 Task: Search one way flight ticket for 2 adults, 2 infants in seat and 1 infant on lap in first from Beaumont: Jack Brooks Regional Airport (was Southeast Texas Regional) to Gillette: Gillette Campbell County Airport on 5-1-2023. Choice of flights is Frontier. Number of bags: 1 carry on bag and 5 checked bags. Price is upto 30000. Outbound departure time preference is 16:00.
Action: Mouse moved to (248, 408)
Screenshot: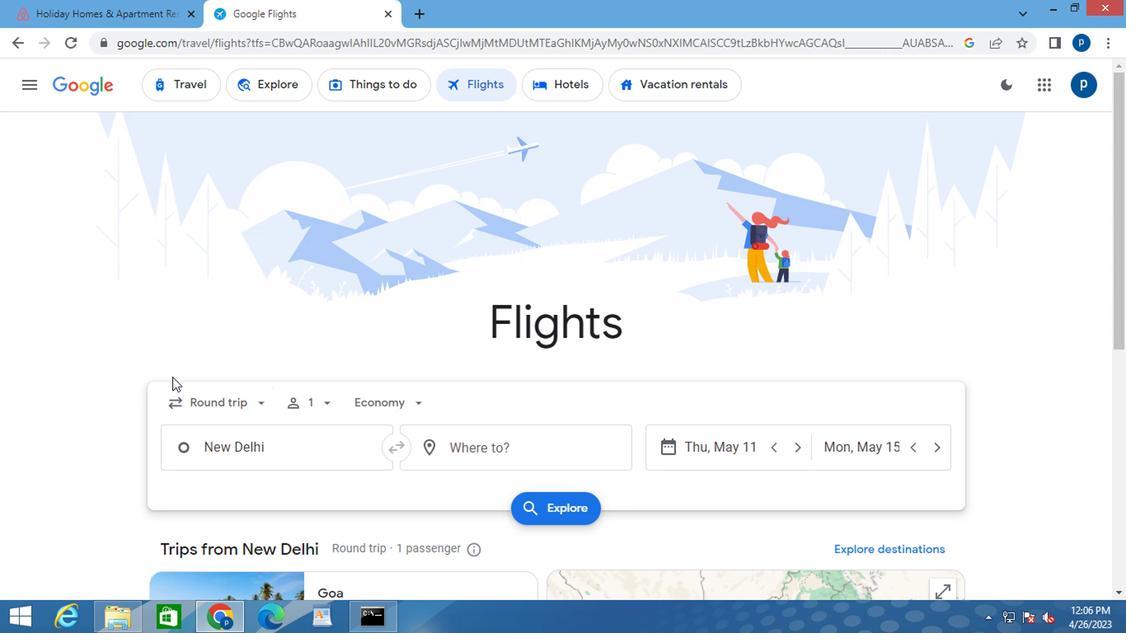 
Action: Mouse pressed left at (248, 408)
Screenshot: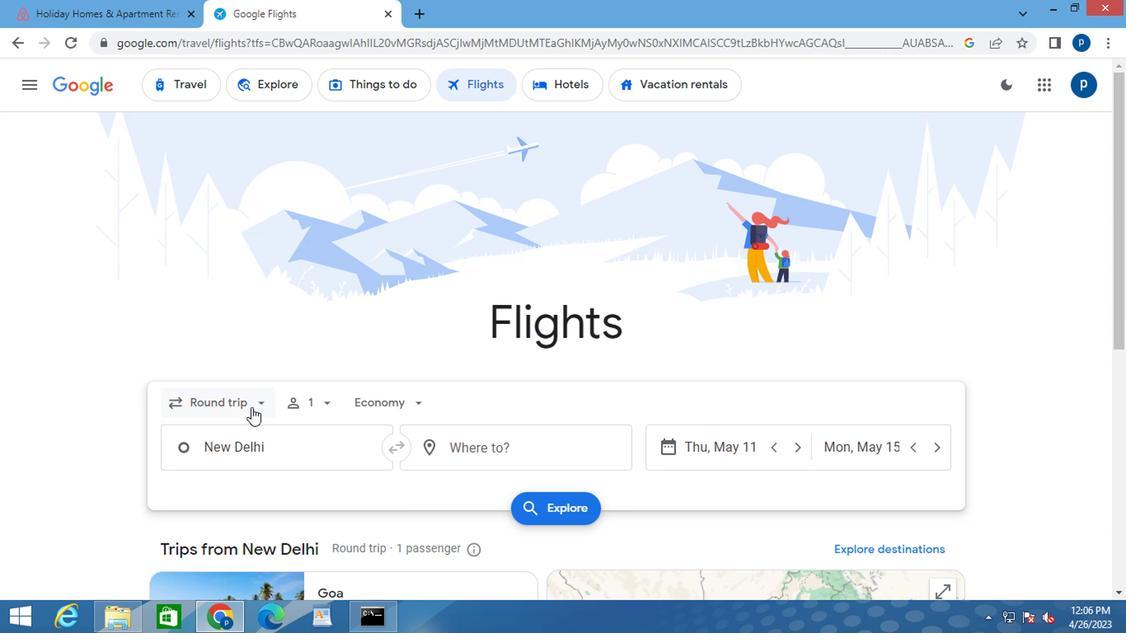 
Action: Mouse moved to (254, 477)
Screenshot: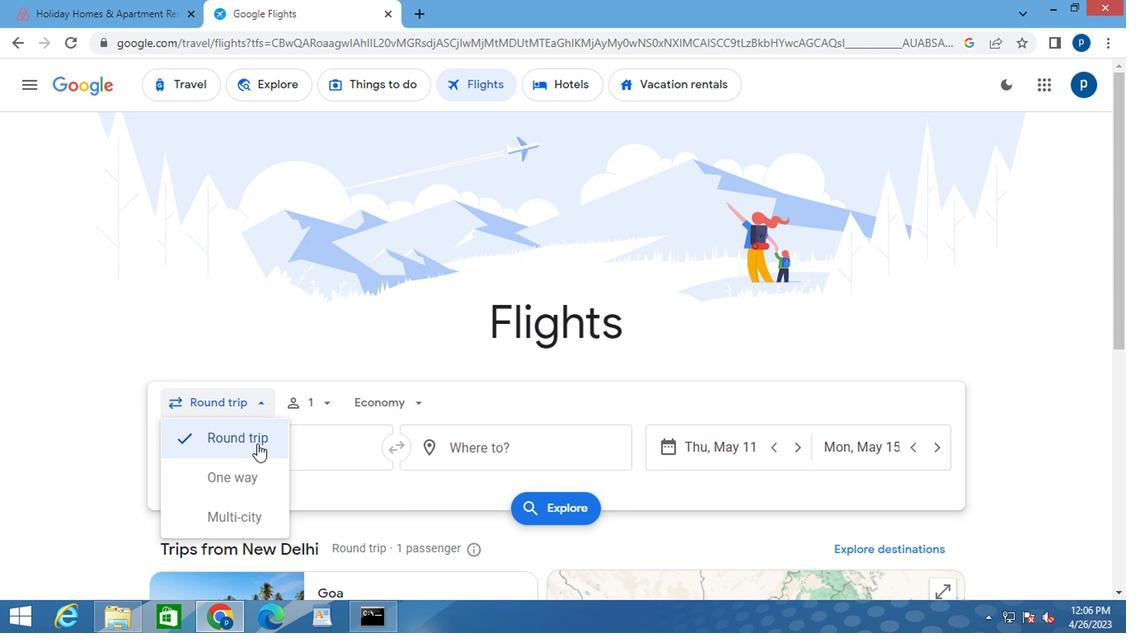 
Action: Mouse pressed left at (254, 477)
Screenshot: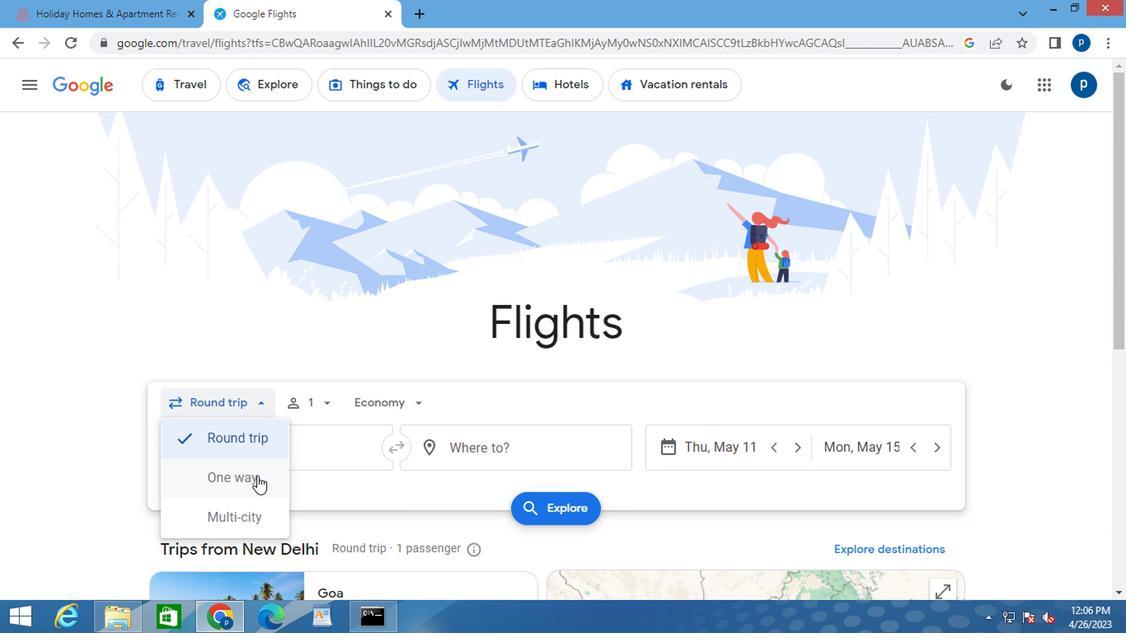 
Action: Mouse moved to (311, 403)
Screenshot: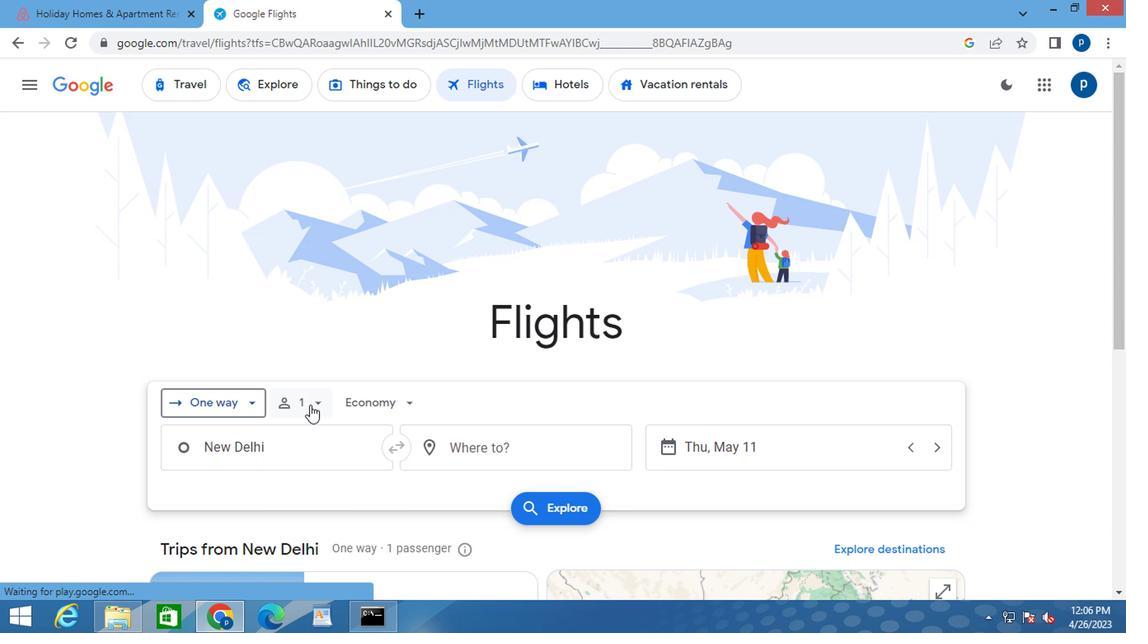 
Action: Mouse pressed left at (311, 403)
Screenshot: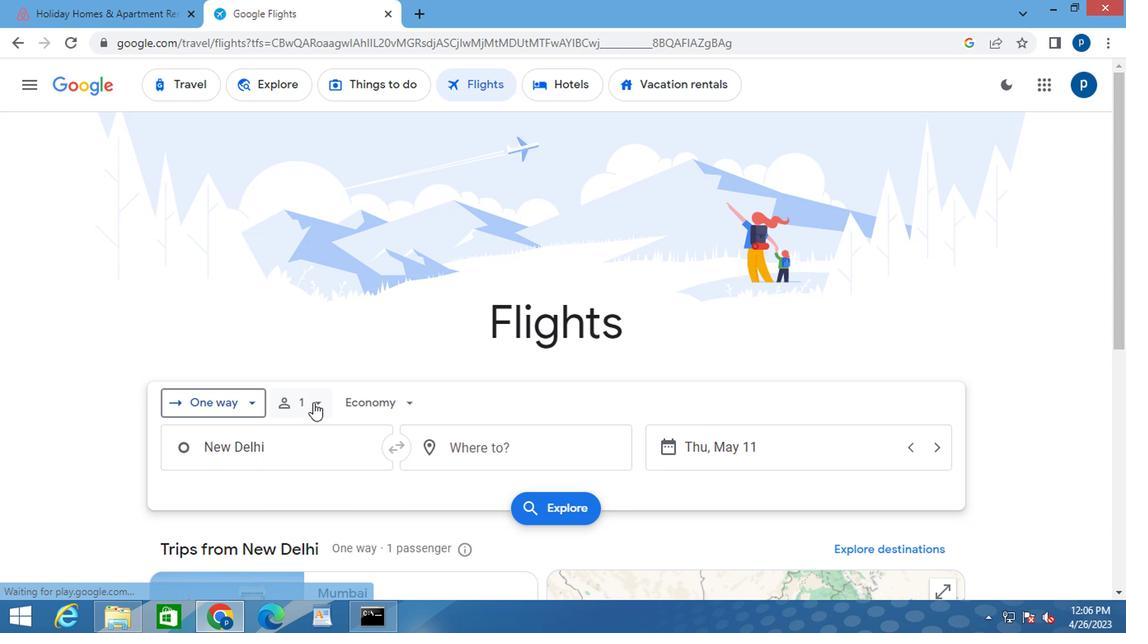
Action: Mouse moved to (437, 444)
Screenshot: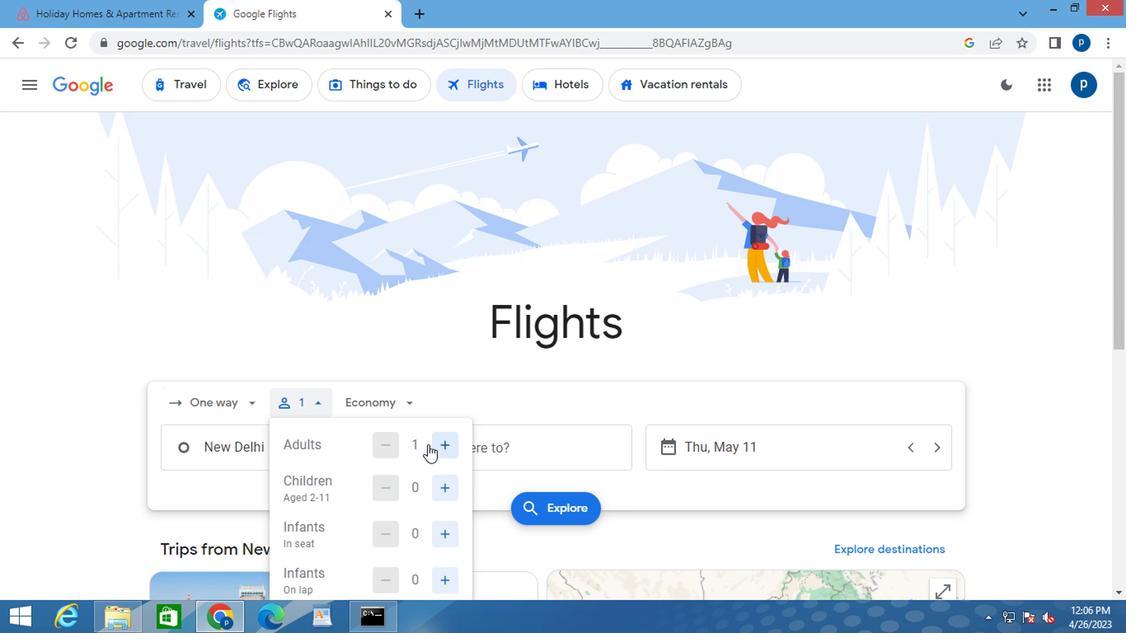
Action: Mouse pressed left at (437, 444)
Screenshot: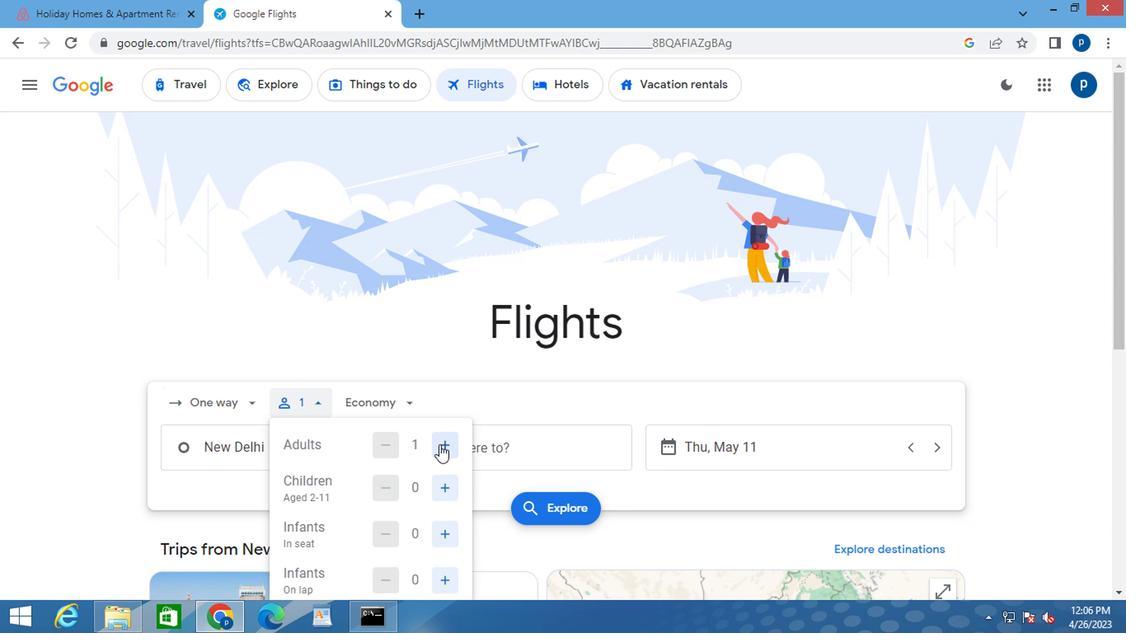 
Action: Mouse moved to (438, 444)
Screenshot: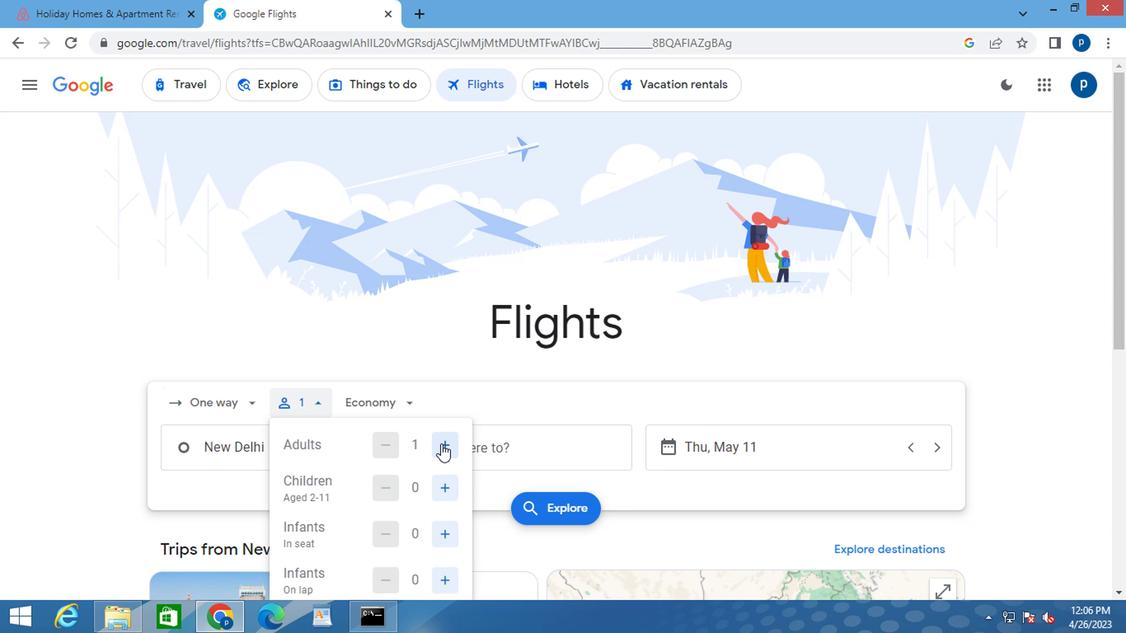 
Action: Mouse pressed left at (438, 444)
Screenshot: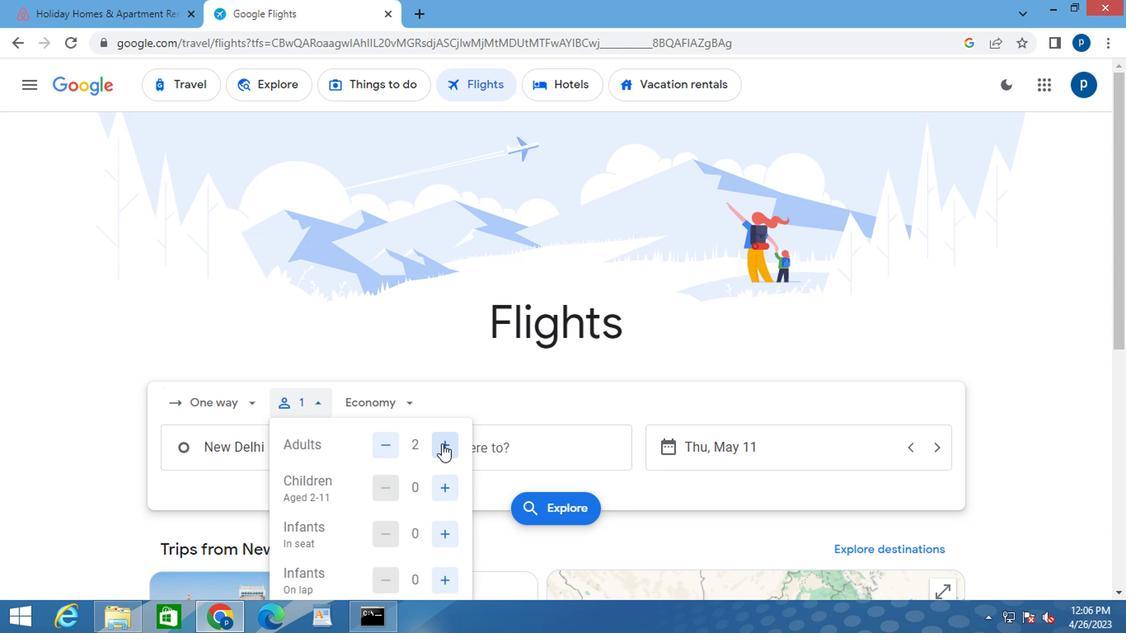 
Action: Mouse moved to (396, 444)
Screenshot: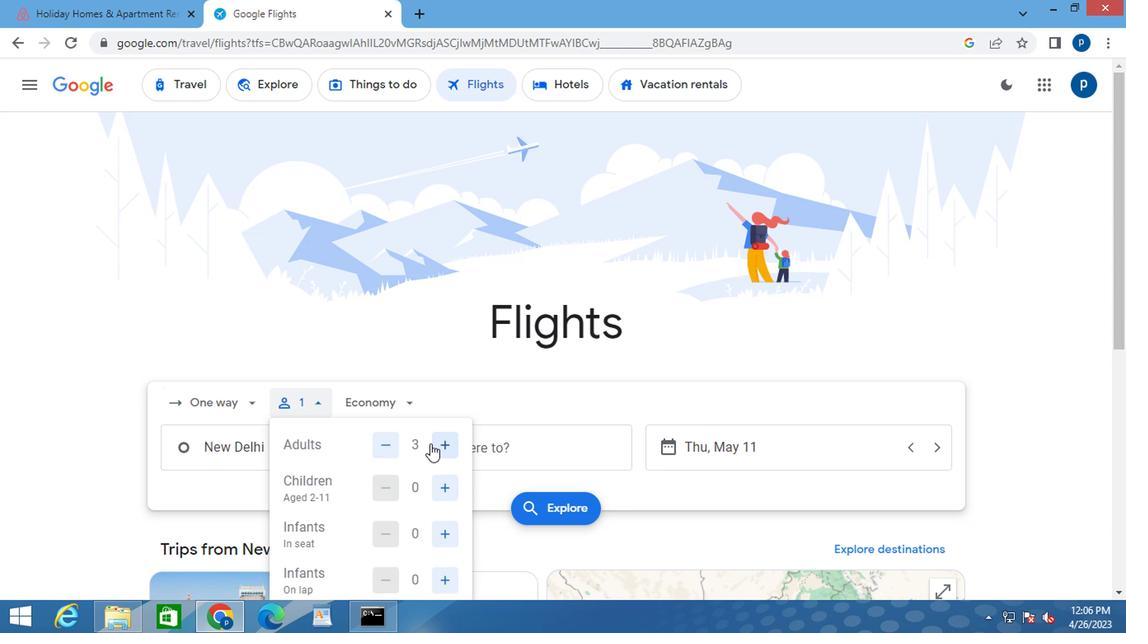 
Action: Mouse pressed left at (396, 444)
Screenshot: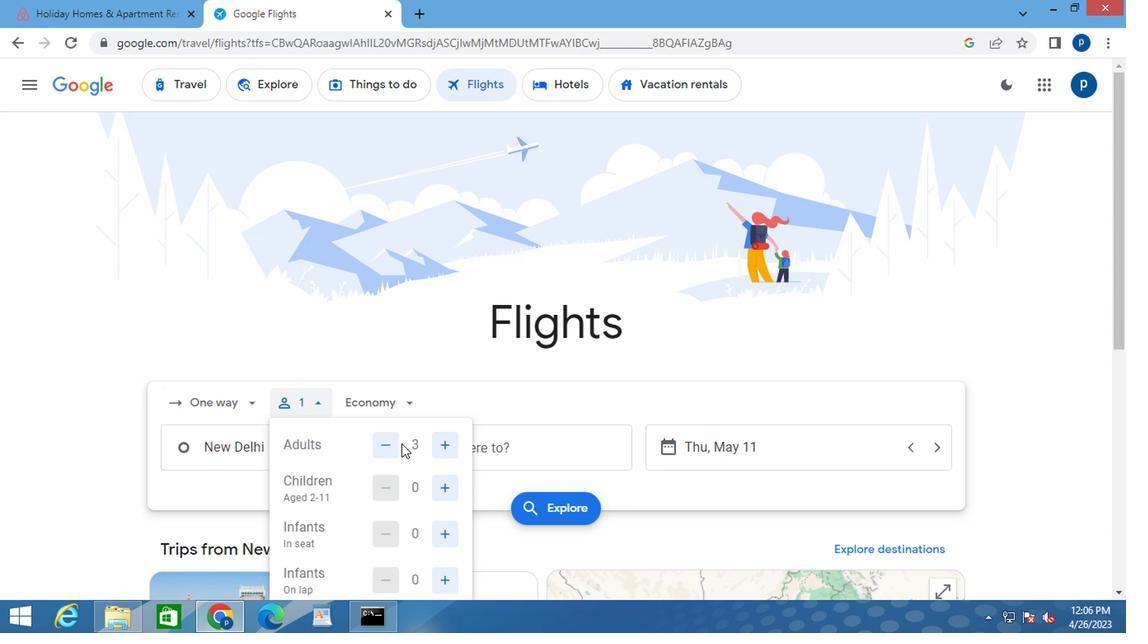 
Action: Mouse moved to (384, 446)
Screenshot: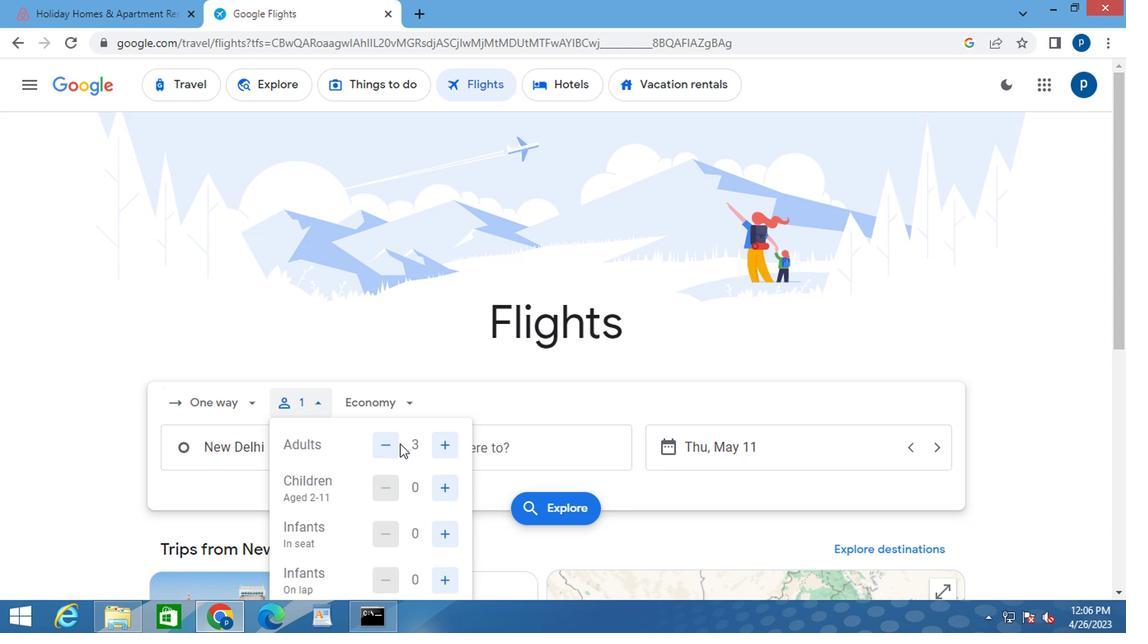 
Action: Mouse pressed left at (384, 446)
Screenshot: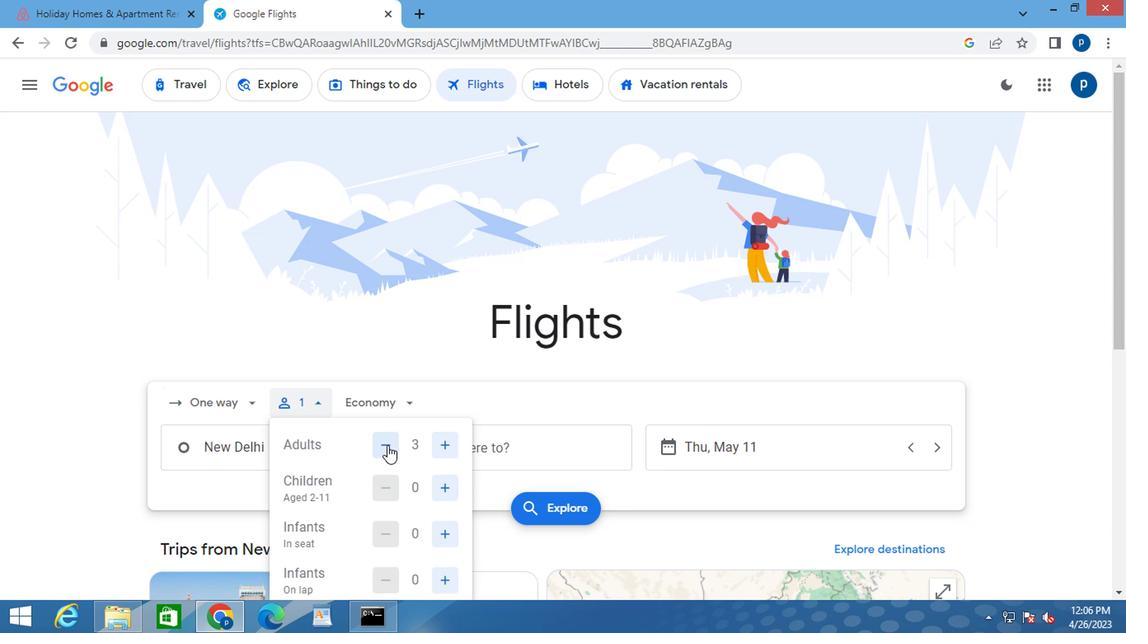 
Action: Mouse moved to (396, 444)
Screenshot: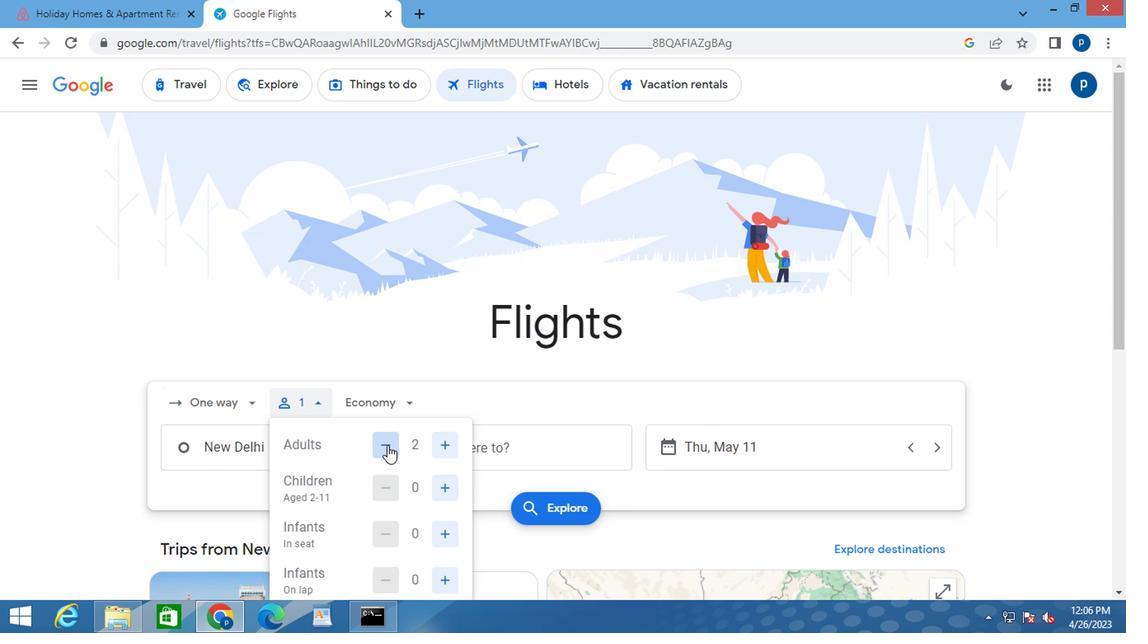 
Action: Mouse scrolled (396, 443) with delta (0, -1)
Screenshot: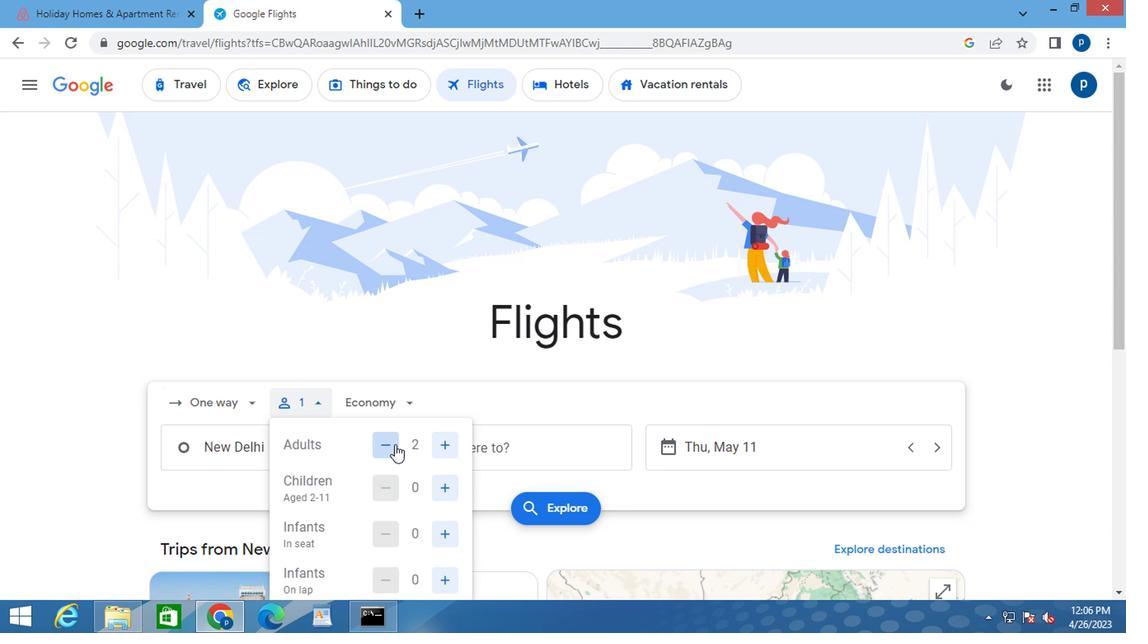 
Action: Mouse scrolled (396, 443) with delta (0, -1)
Screenshot: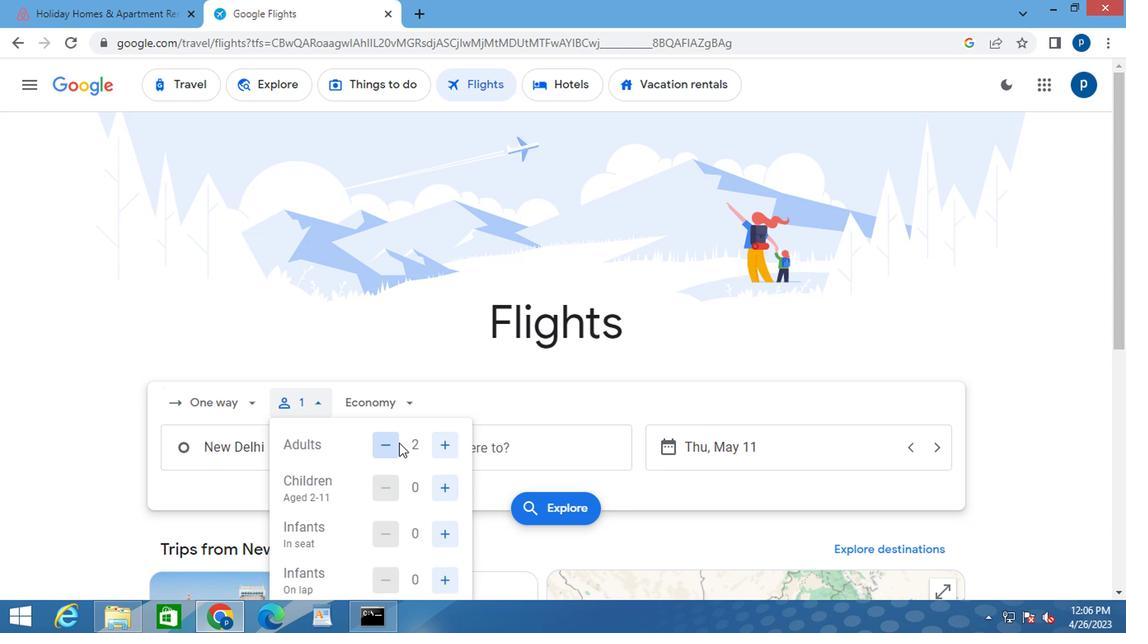 
Action: Mouse moved to (437, 366)
Screenshot: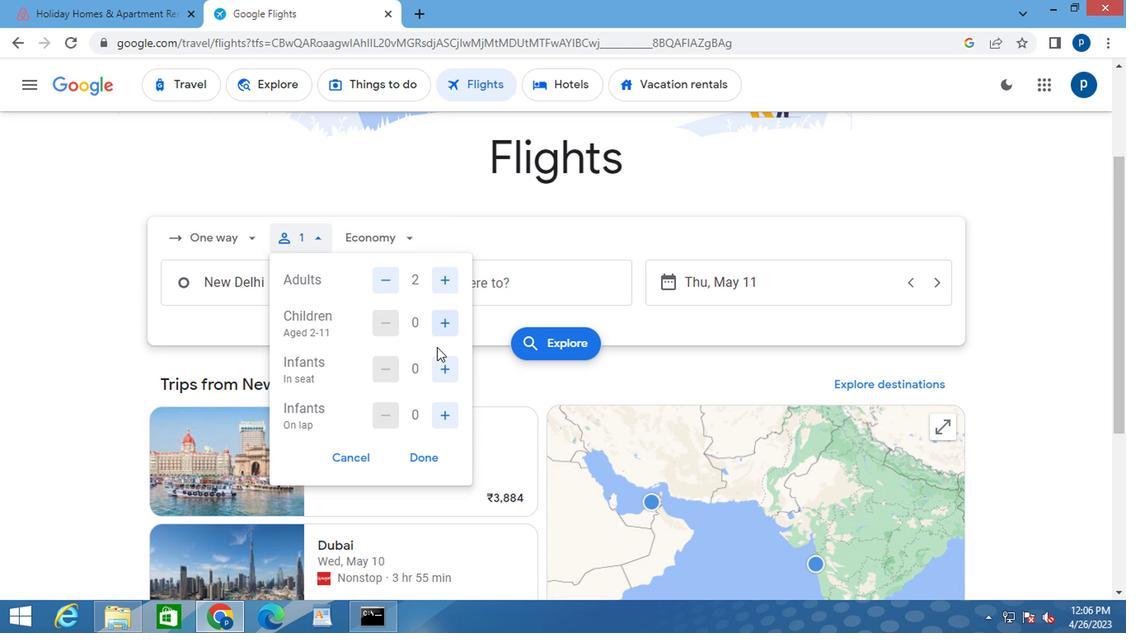 
Action: Mouse pressed left at (437, 366)
Screenshot: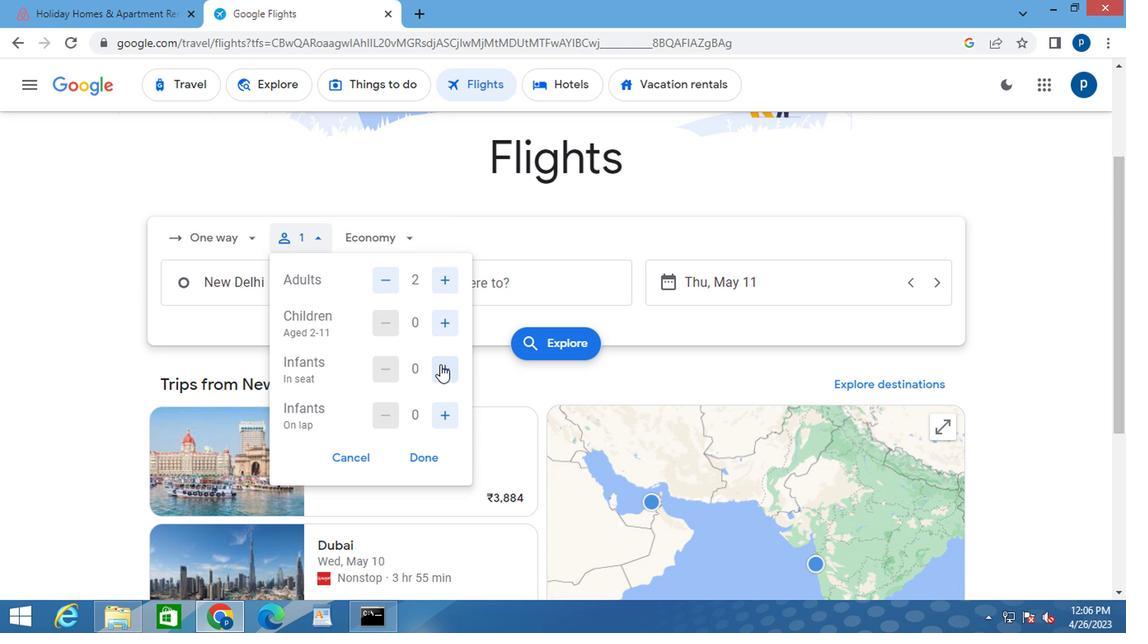 
Action: Mouse pressed left at (437, 366)
Screenshot: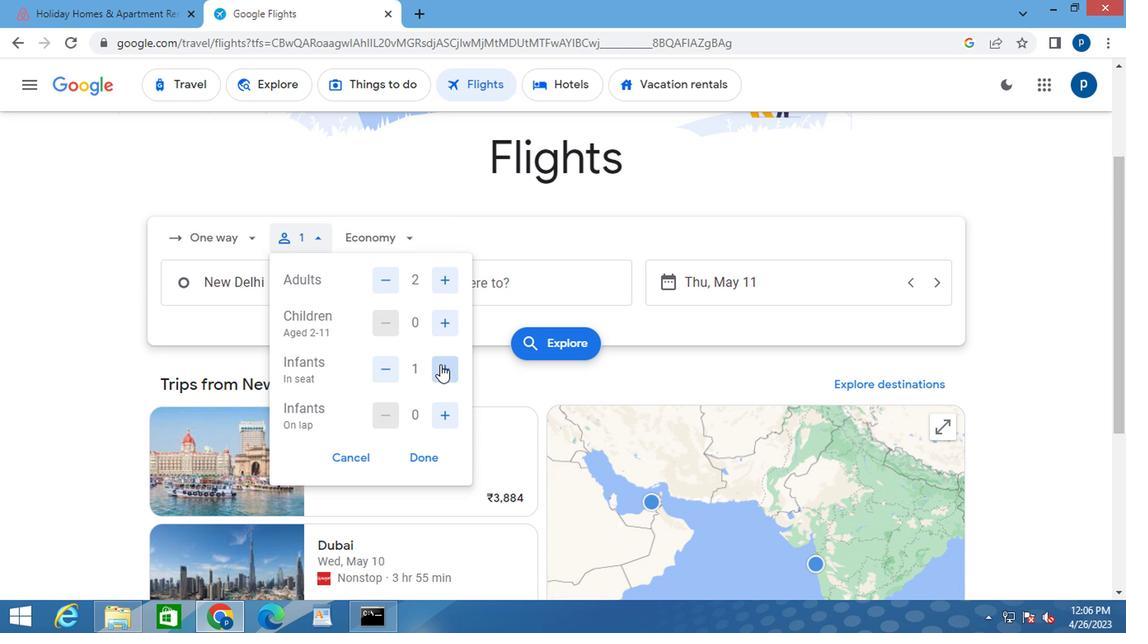 
Action: Mouse moved to (449, 413)
Screenshot: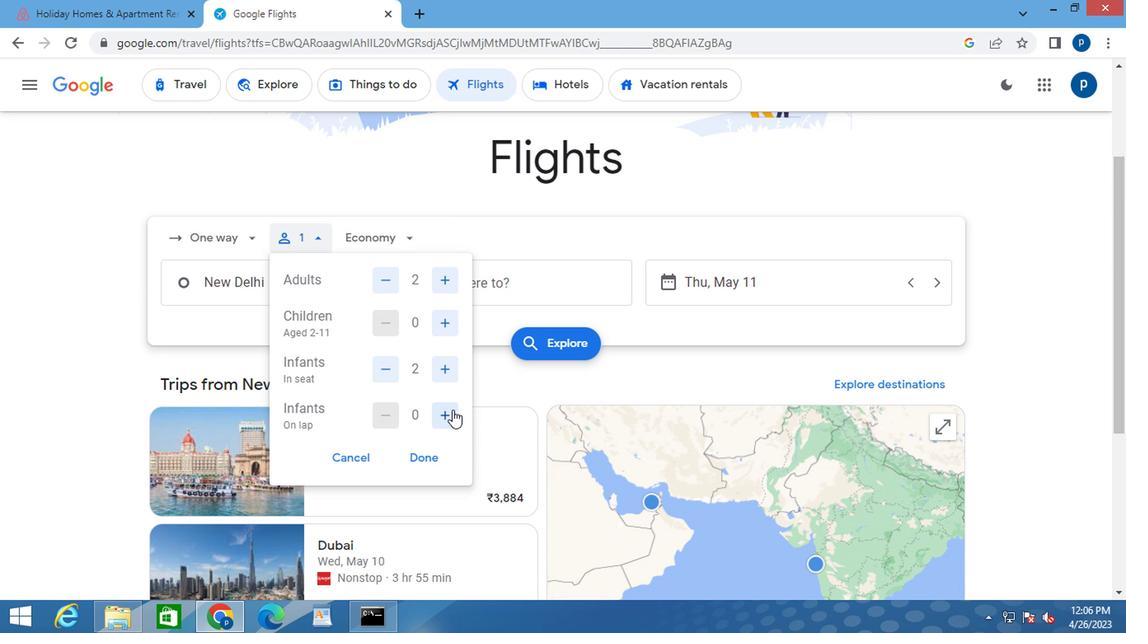
Action: Mouse pressed left at (449, 413)
Screenshot: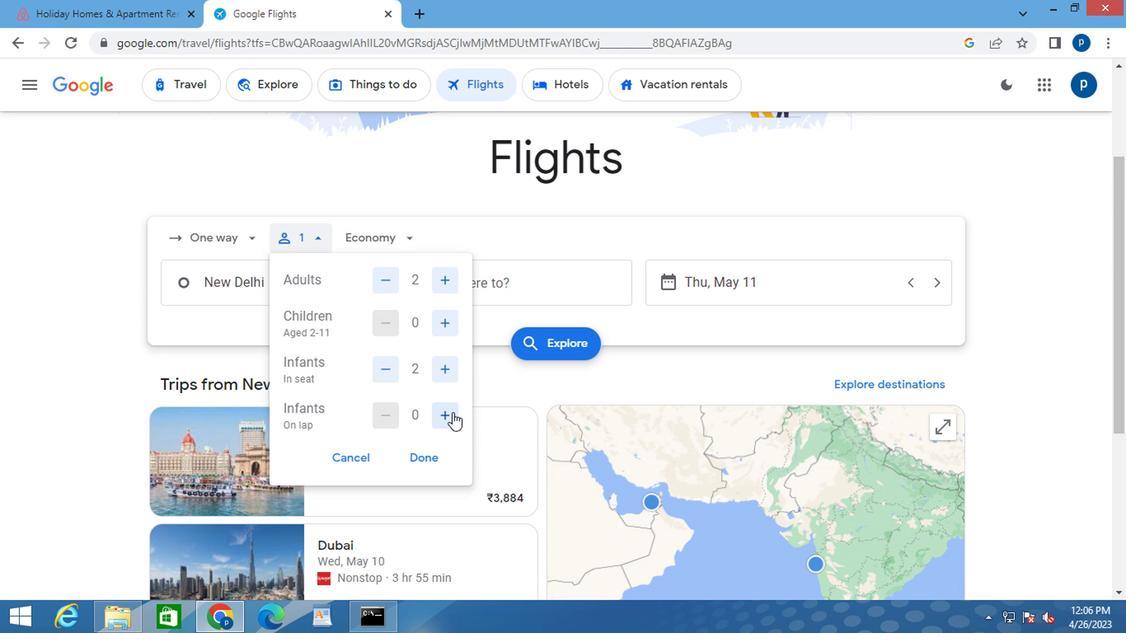 
Action: Mouse moved to (422, 457)
Screenshot: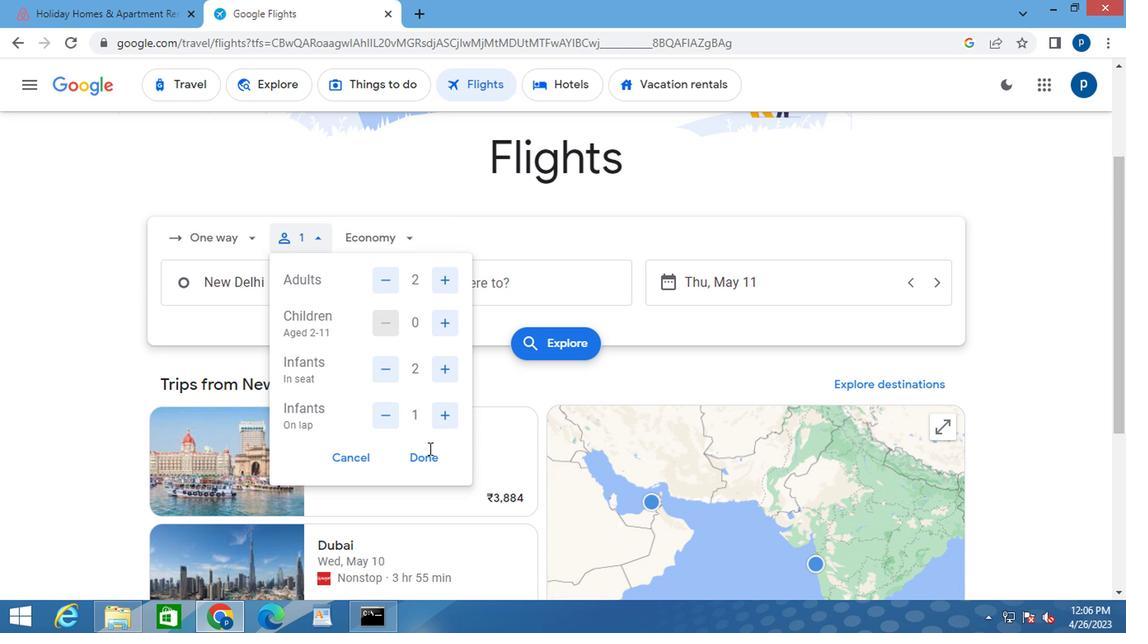 
Action: Mouse pressed left at (422, 457)
Screenshot: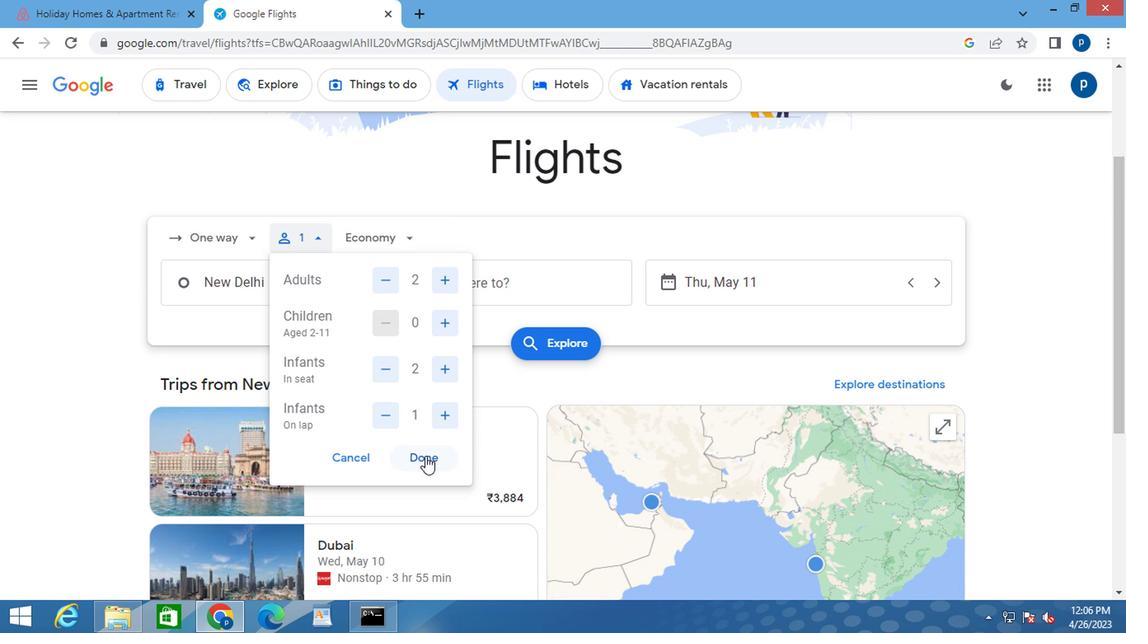 
Action: Mouse moved to (390, 238)
Screenshot: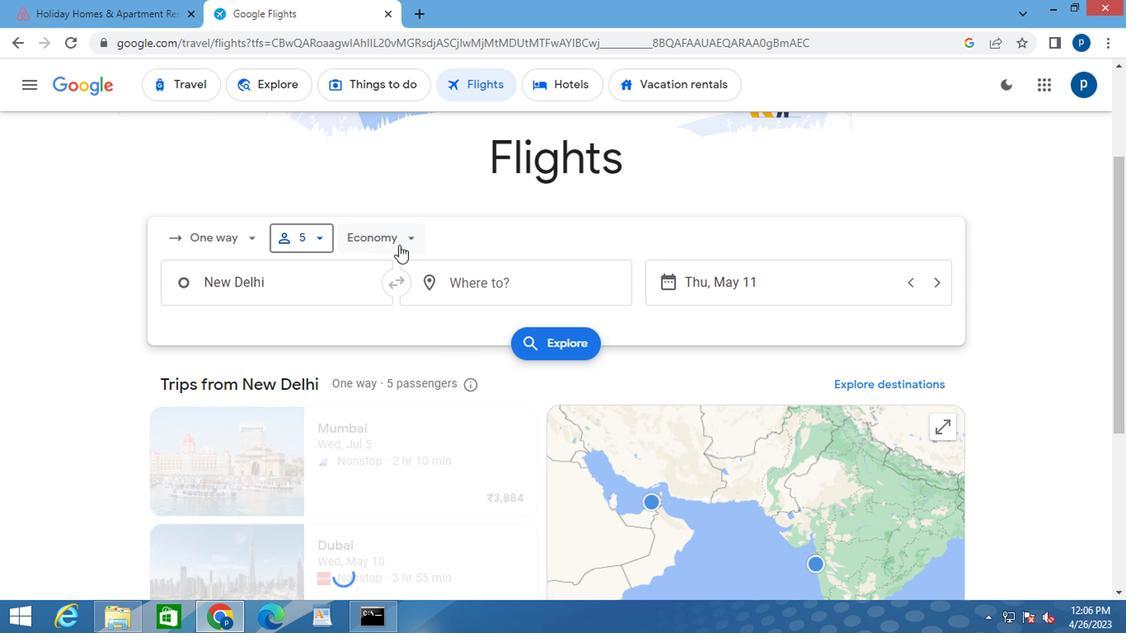
Action: Mouse pressed left at (390, 238)
Screenshot: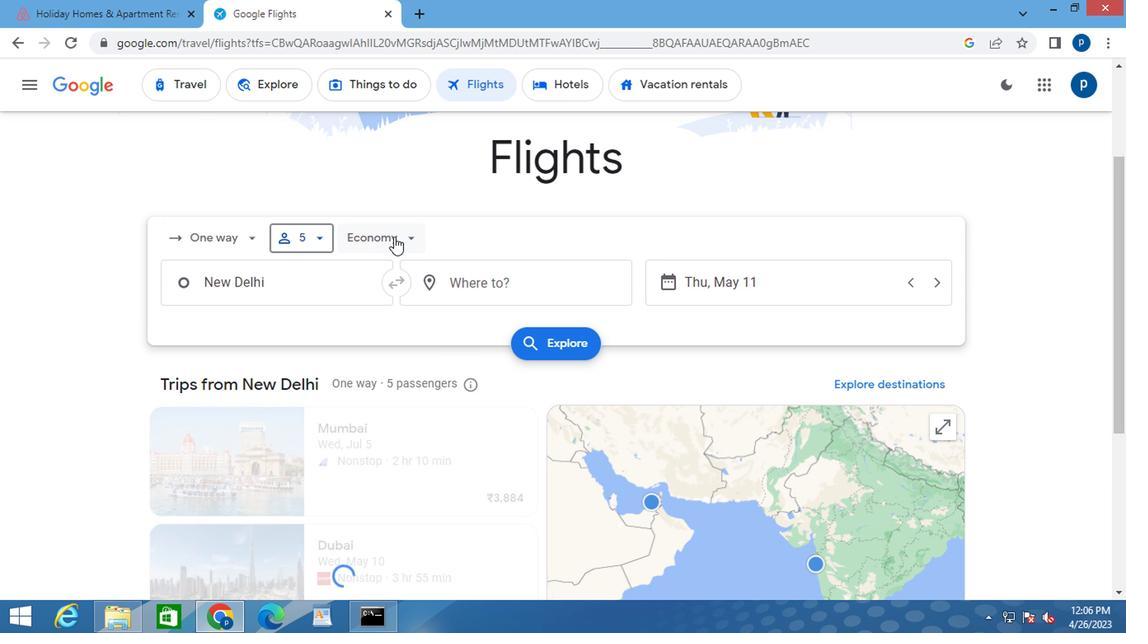 
Action: Mouse moved to (399, 383)
Screenshot: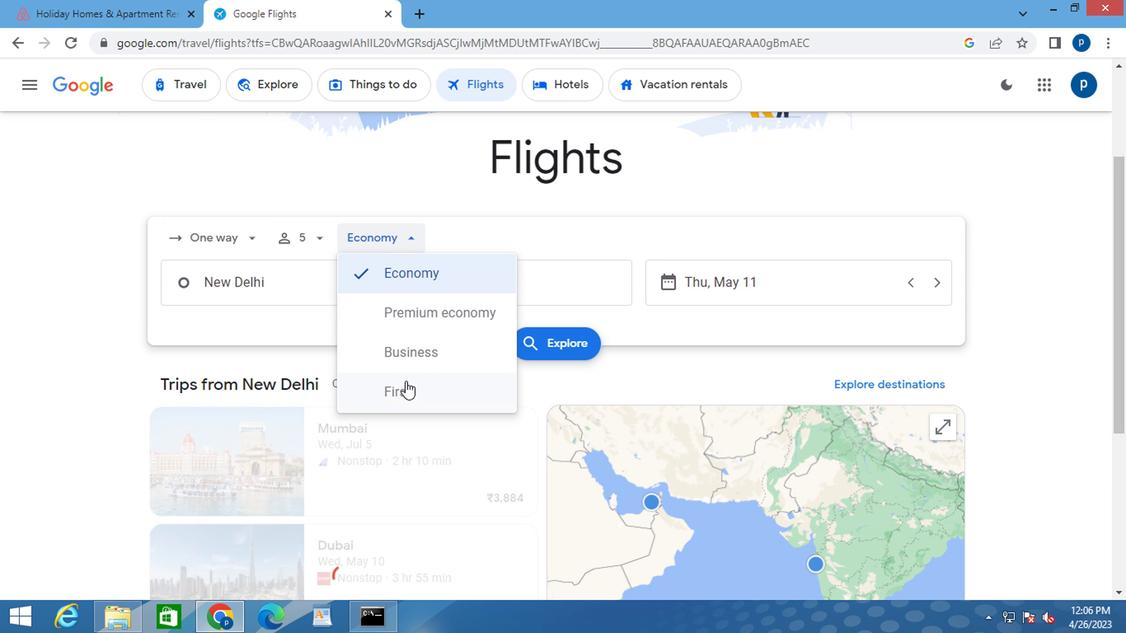 
Action: Mouse pressed left at (399, 383)
Screenshot: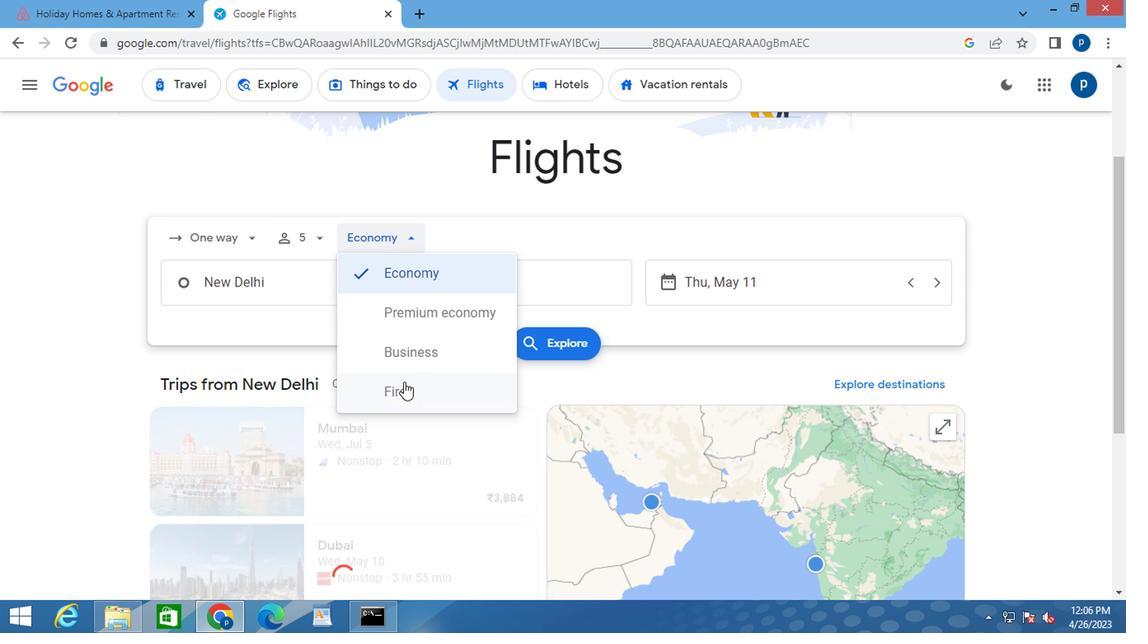 
Action: Mouse moved to (272, 286)
Screenshot: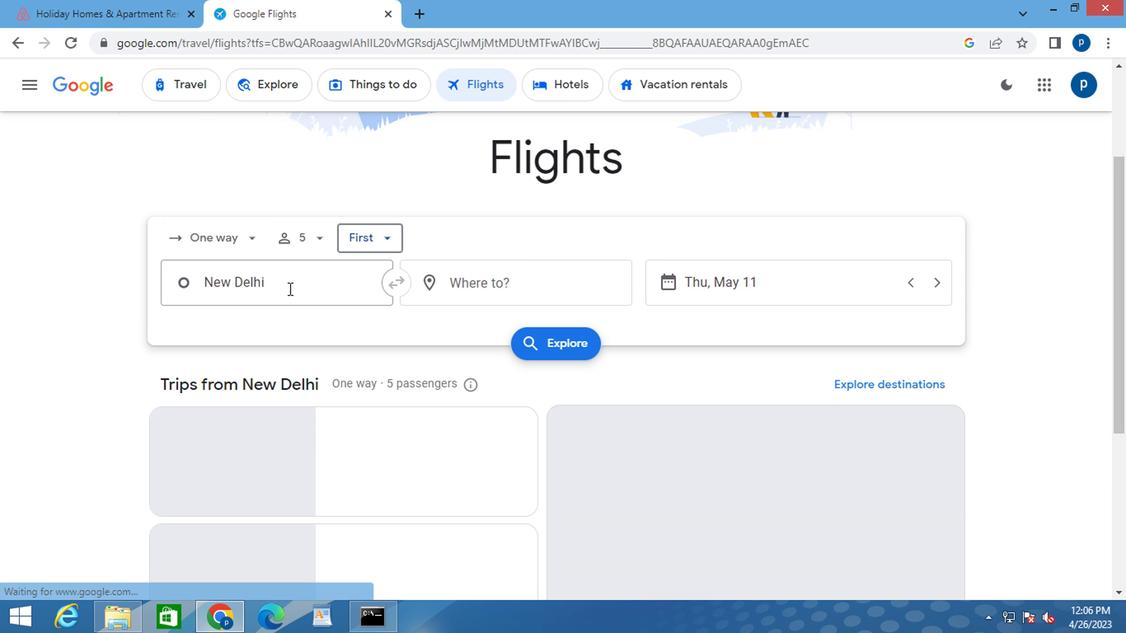 
Action: Mouse pressed left at (272, 286)
Screenshot: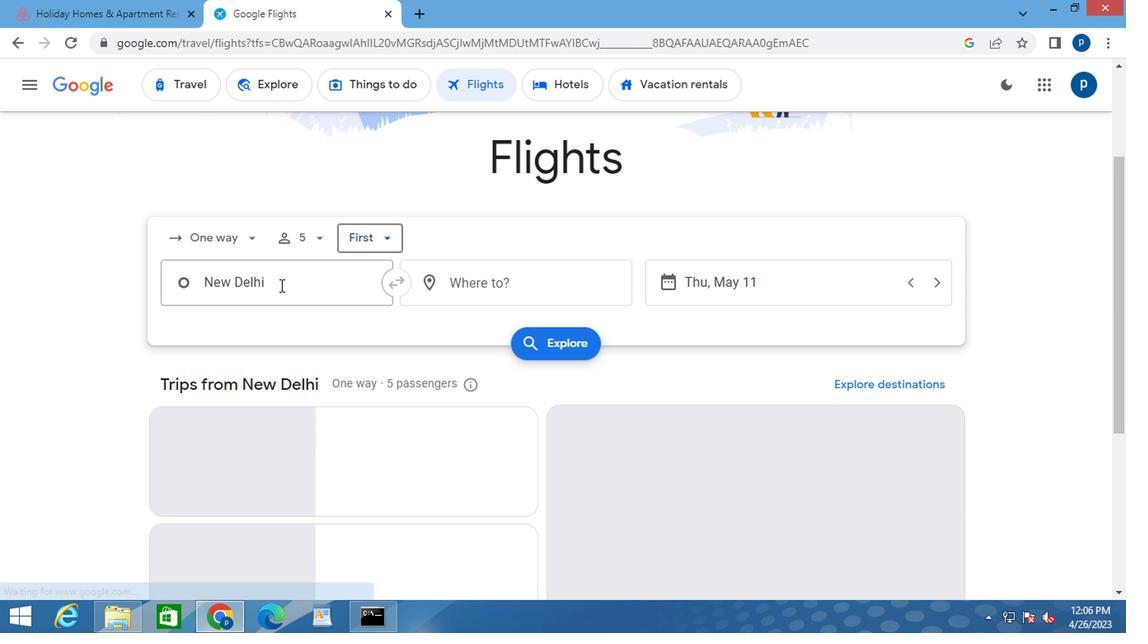 
Action: Mouse pressed left at (272, 286)
Screenshot: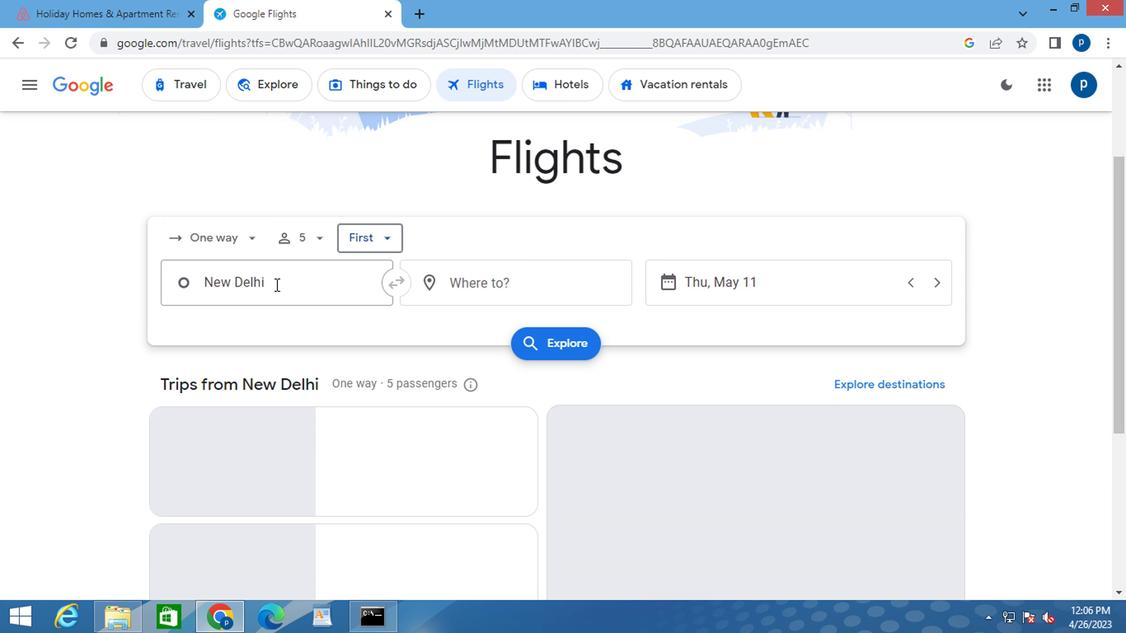 
Action: Key pressed j<Key.caps_lock>ack<Key.space><Key.caps_lock>b<Key.caps_lock>
Screenshot: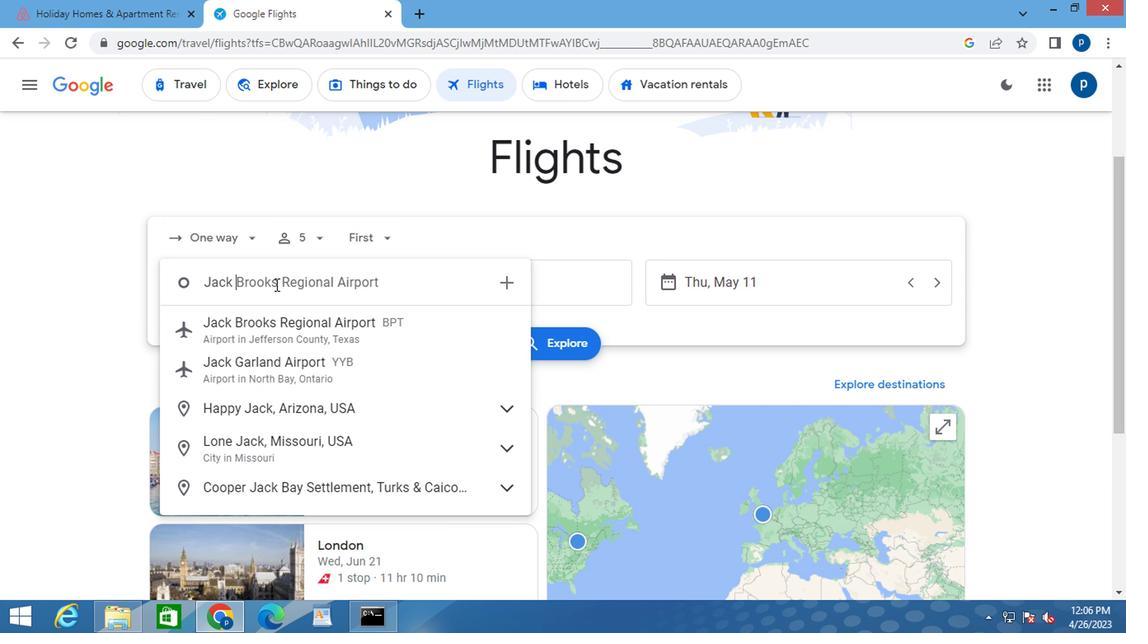 
Action: Mouse moved to (302, 338)
Screenshot: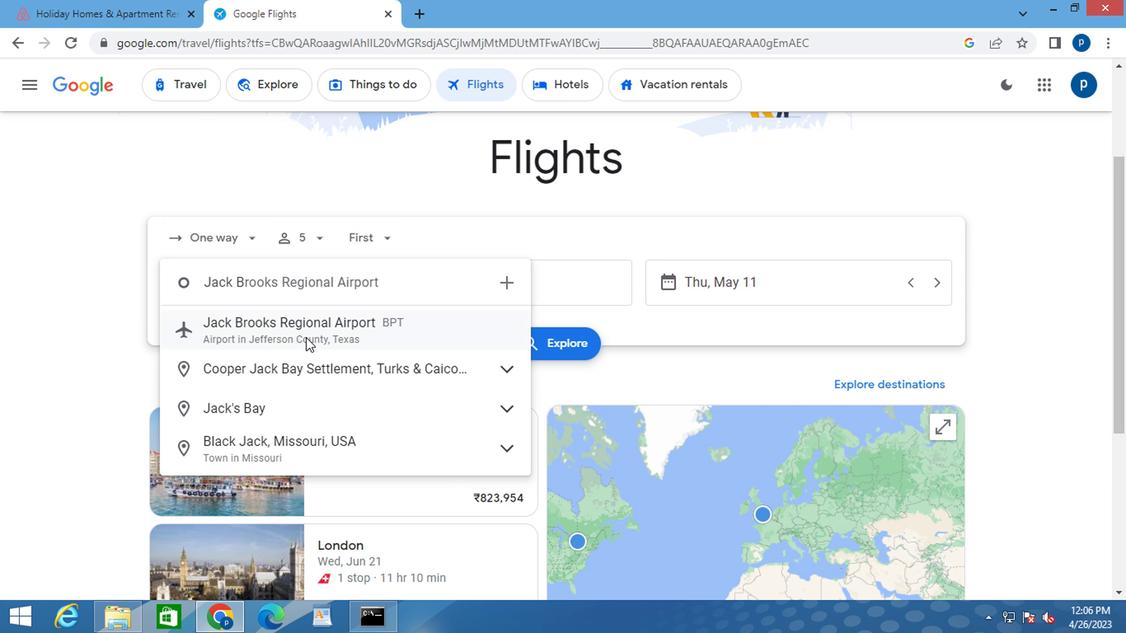 
Action: Mouse pressed left at (302, 338)
Screenshot: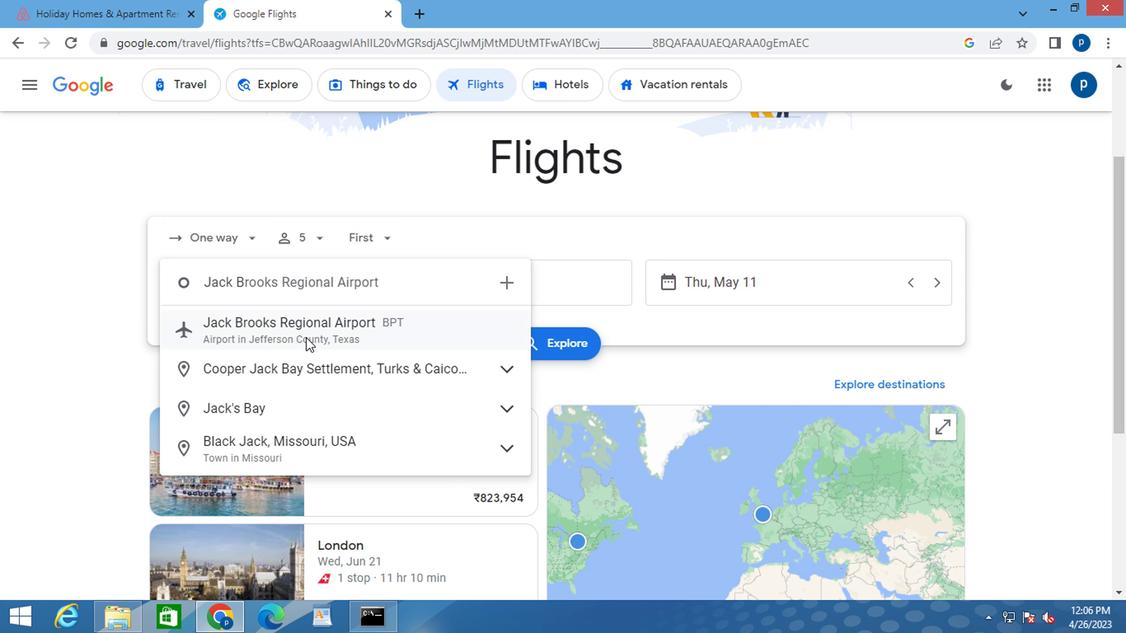 
Action: Mouse moved to (441, 288)
Screenshot: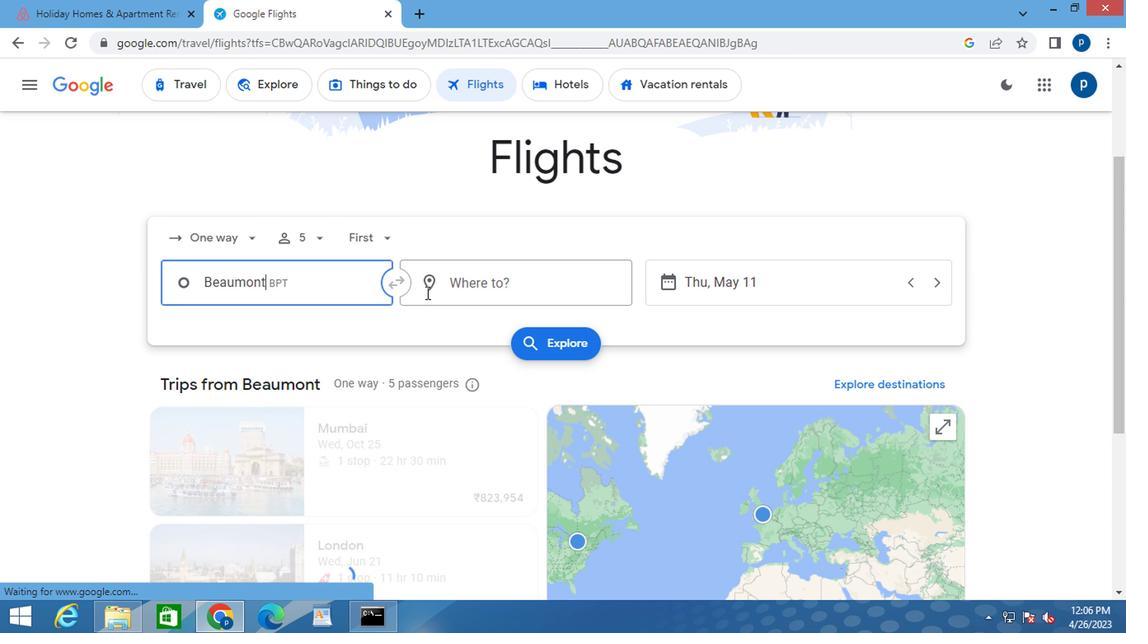 
Action: Mouse pressed left at (441, 288)
Screenshot: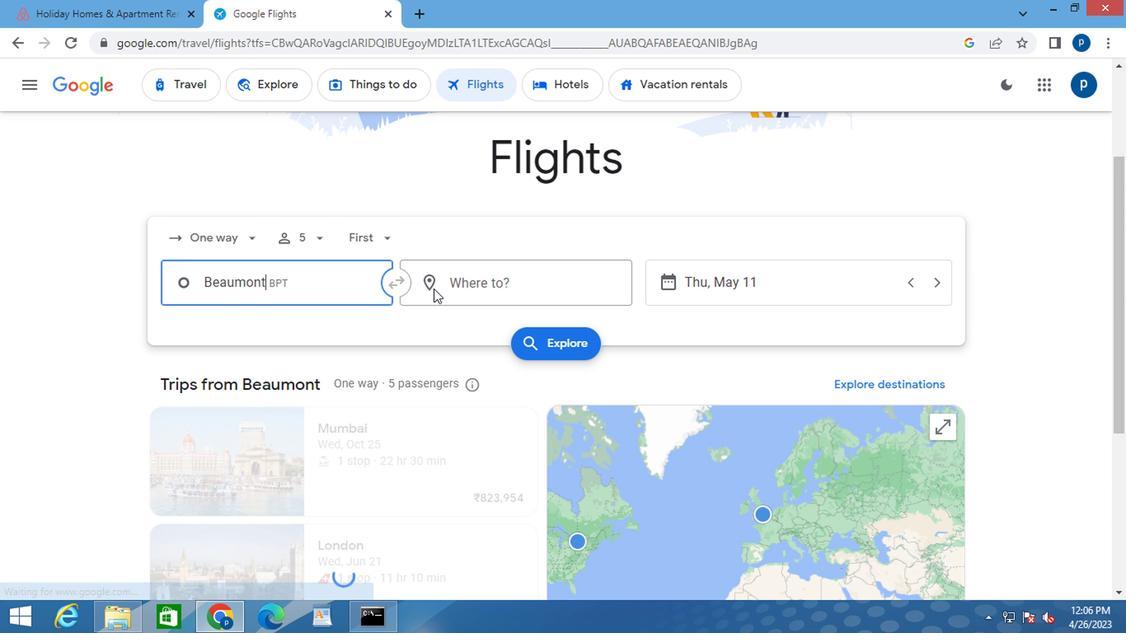 
Action: Key pressed <Key.caps_lock>g<Key.caps_lock>ille
Screenshot: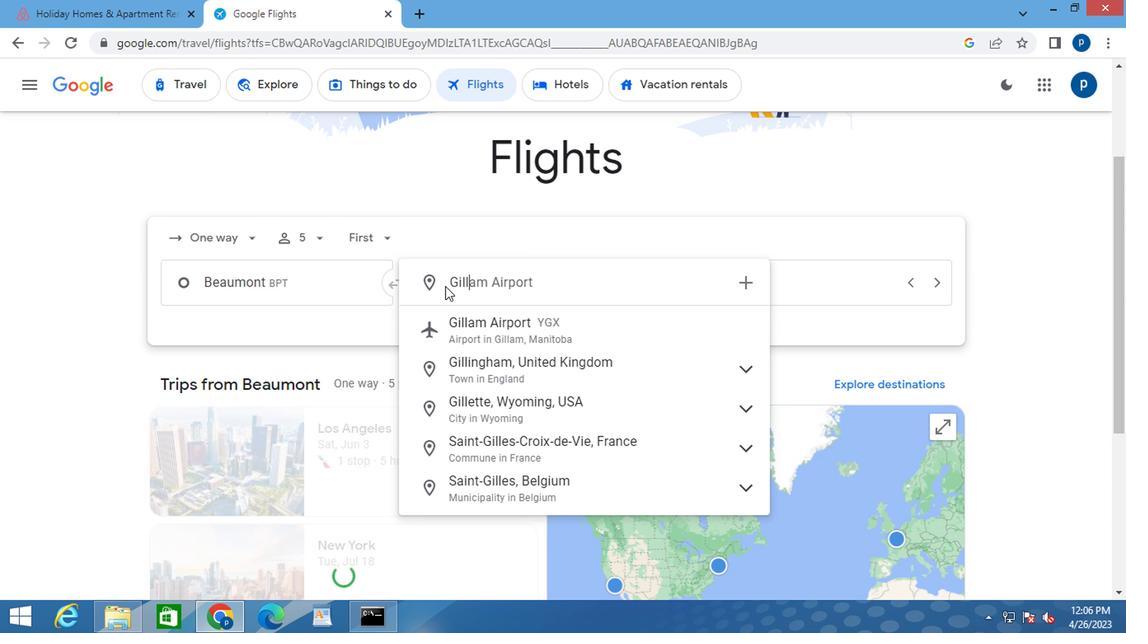 
Action: Mouse moved to (465, 325)
Screenshot: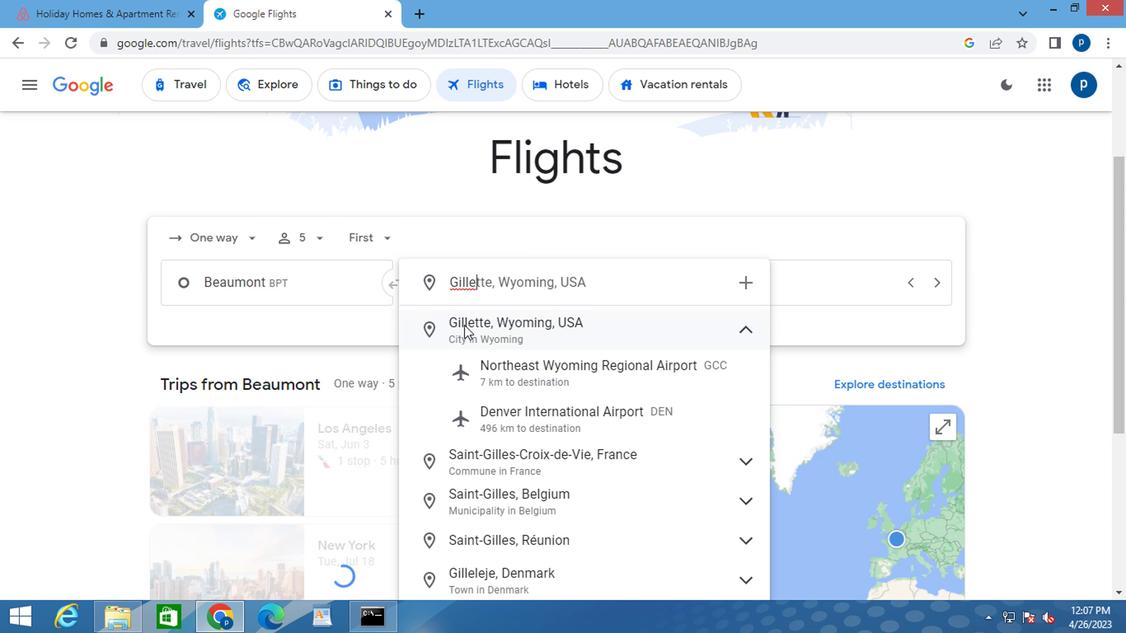 
Action: Mouse pressed left at (465, 325)
Screenshot: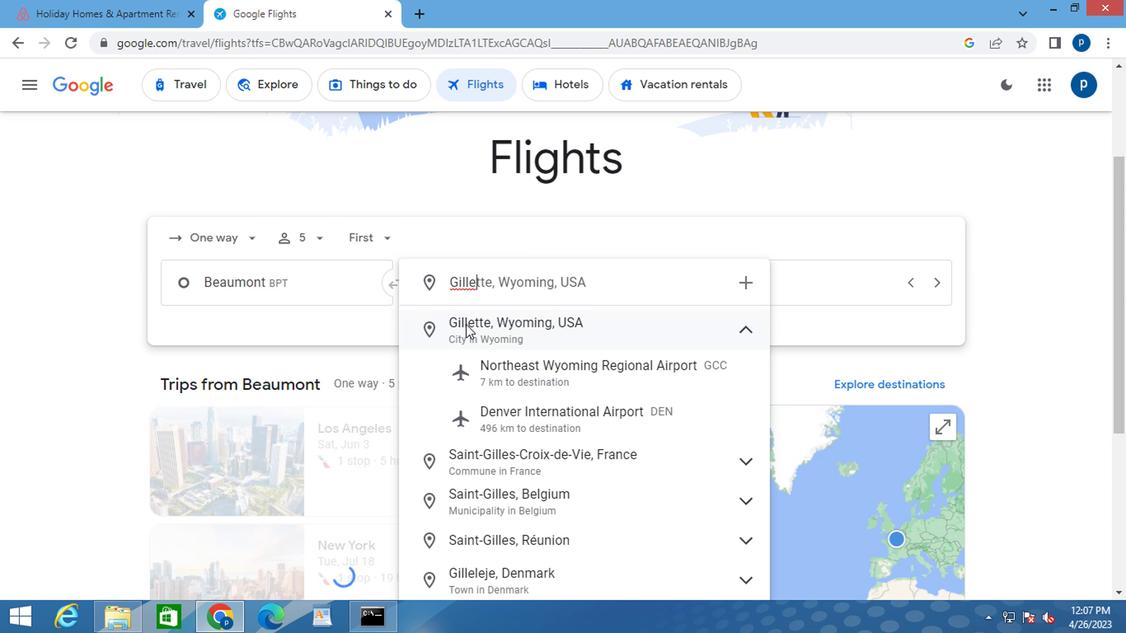 
Action: Mouse moved to (656, 282)
Screenshot: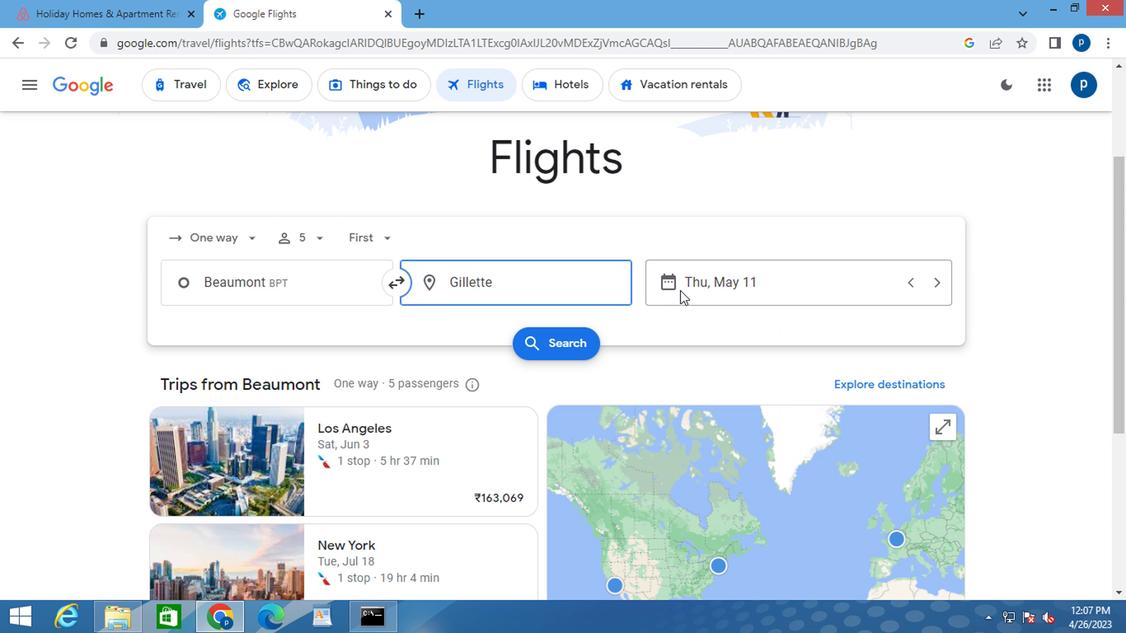 
Action: Mouse pressed left at (656, 282)
Screenshot: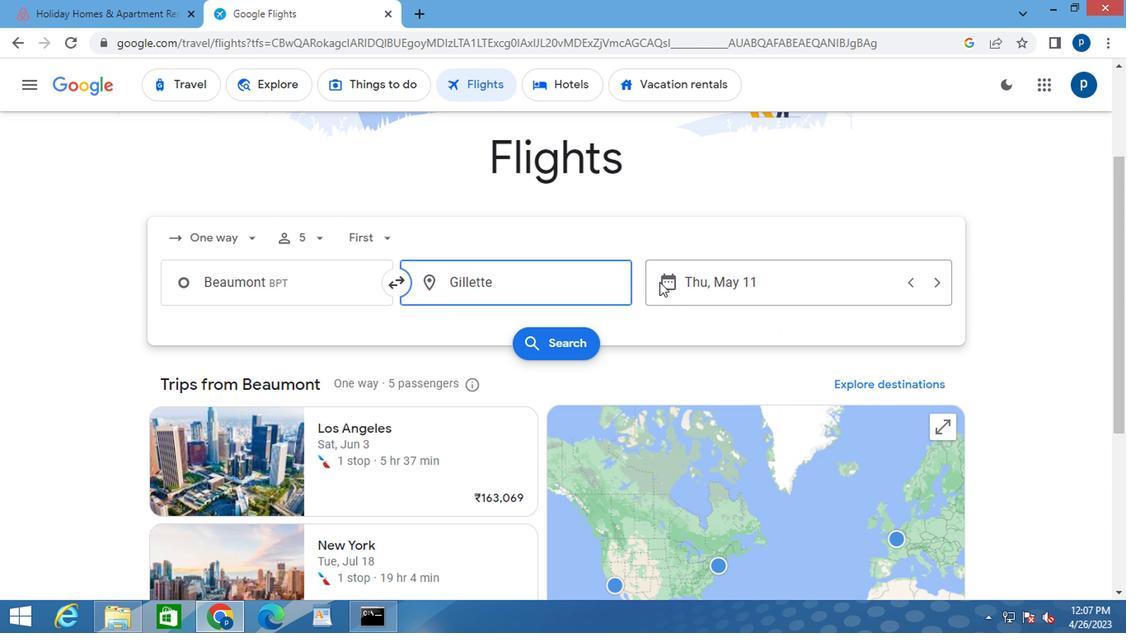
Action: Mouse moved to (722, 292)
Screenshot: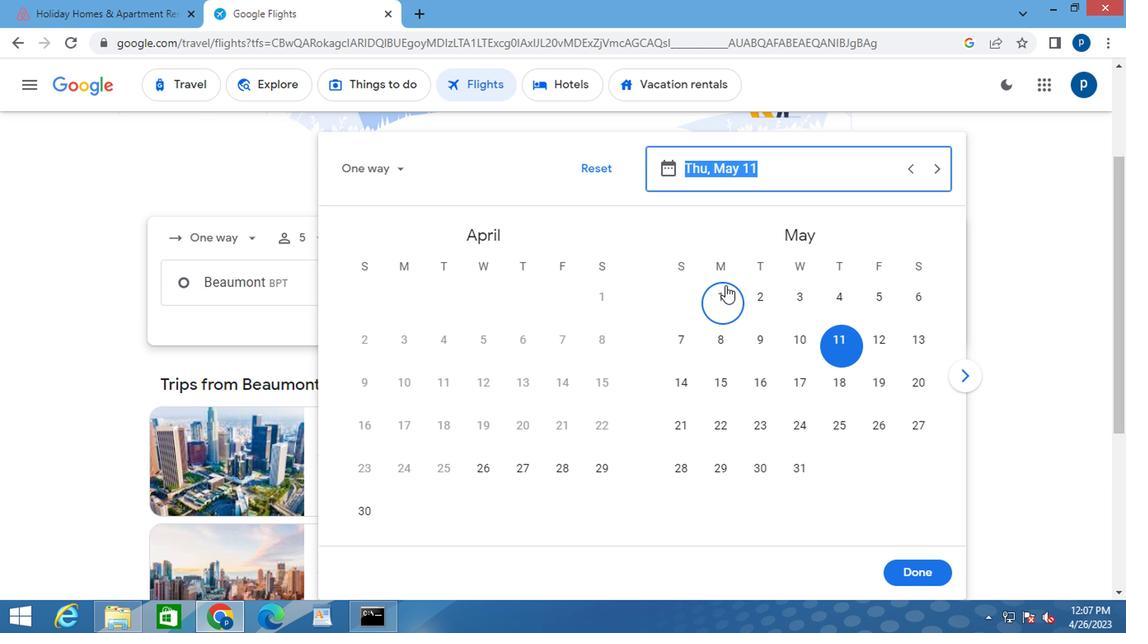 
Action: Mouse pressed left at (722, 292)
Screenshot: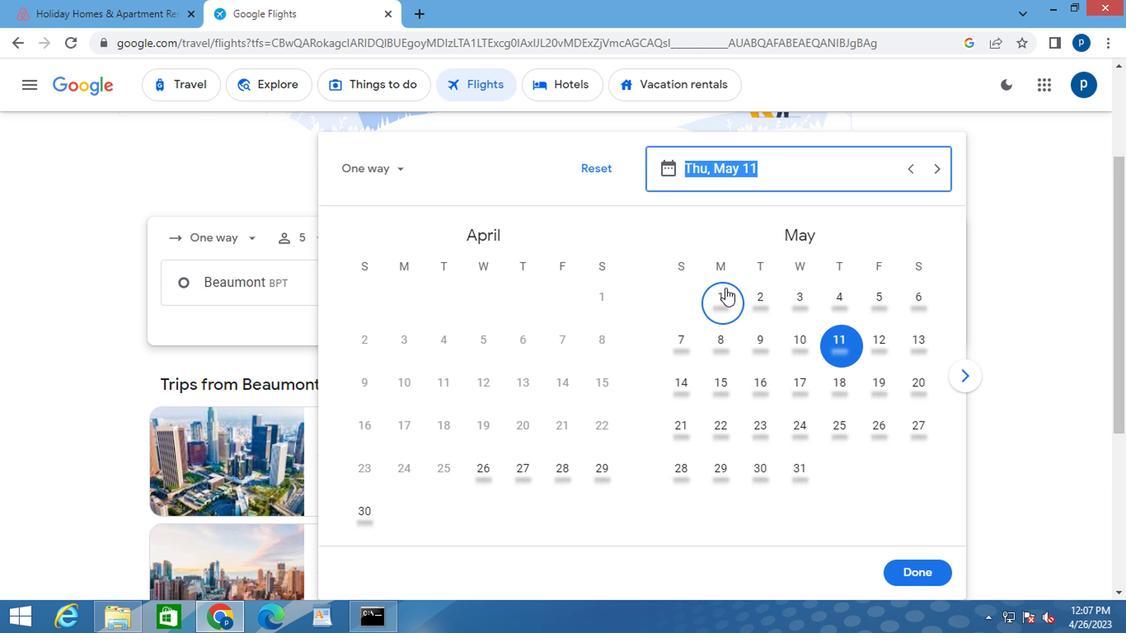
Action: Mouse moved to (924, 563)
Screenshot: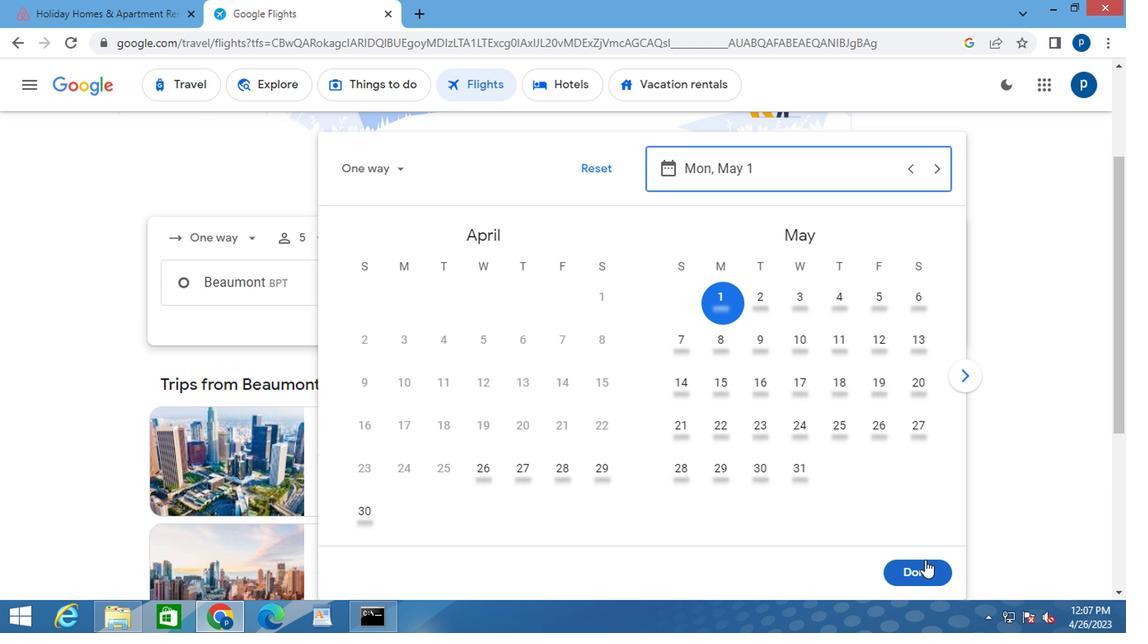 
Action: Mouse pressed left at (924, 563)
Screenshot: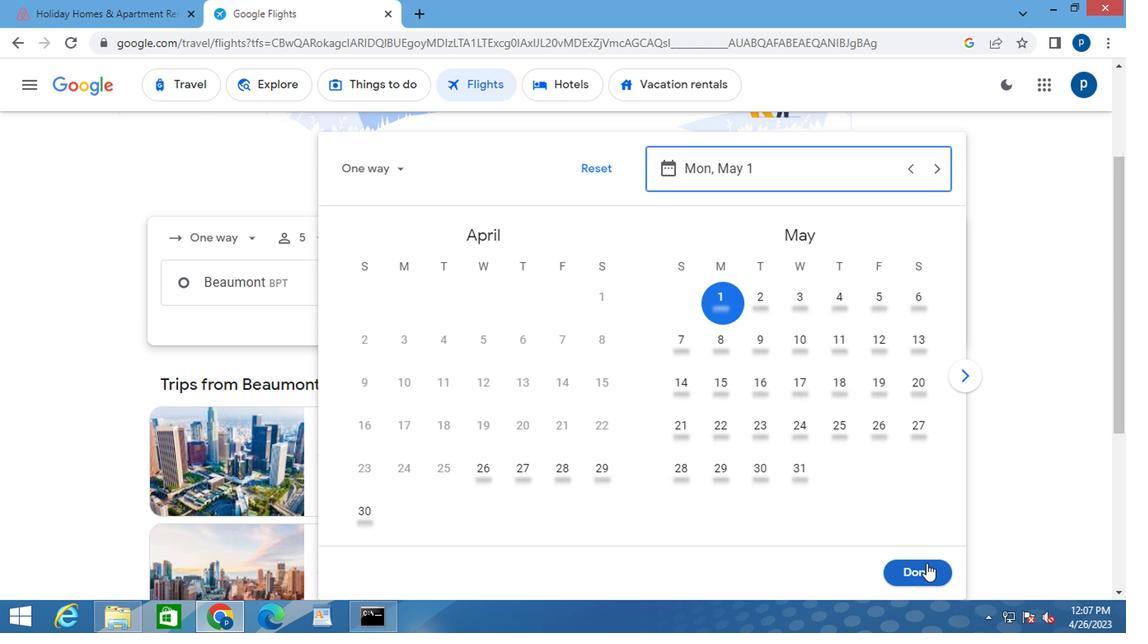 
Action: Mouse moved to (530, 332)
Screenshot: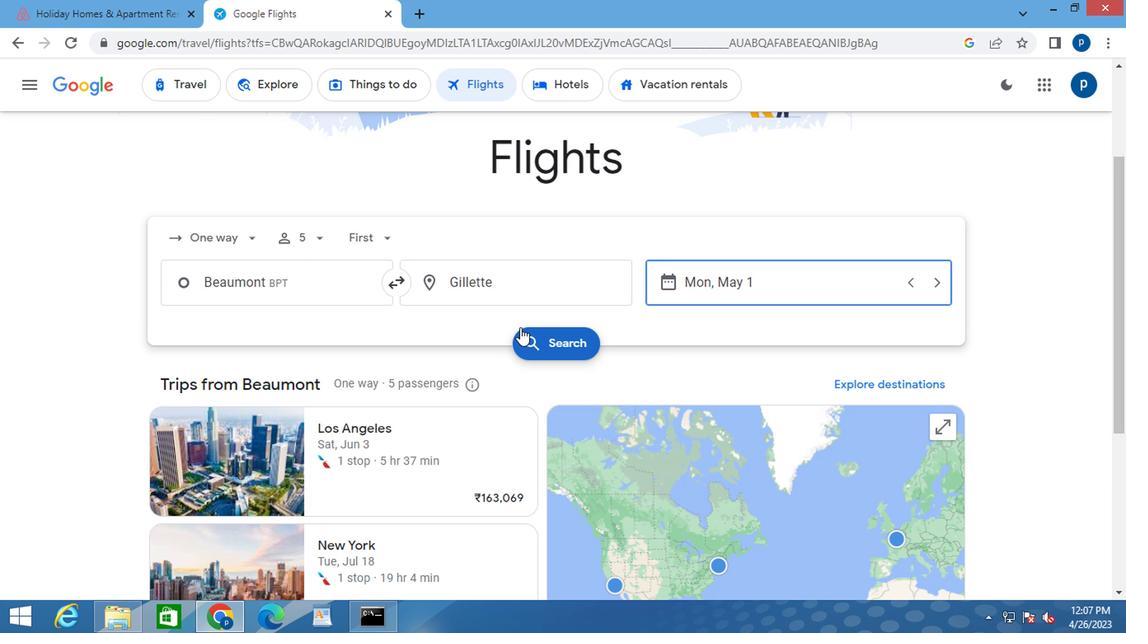 
Action: Mouse pressed left at (530, 332)
Screenshot: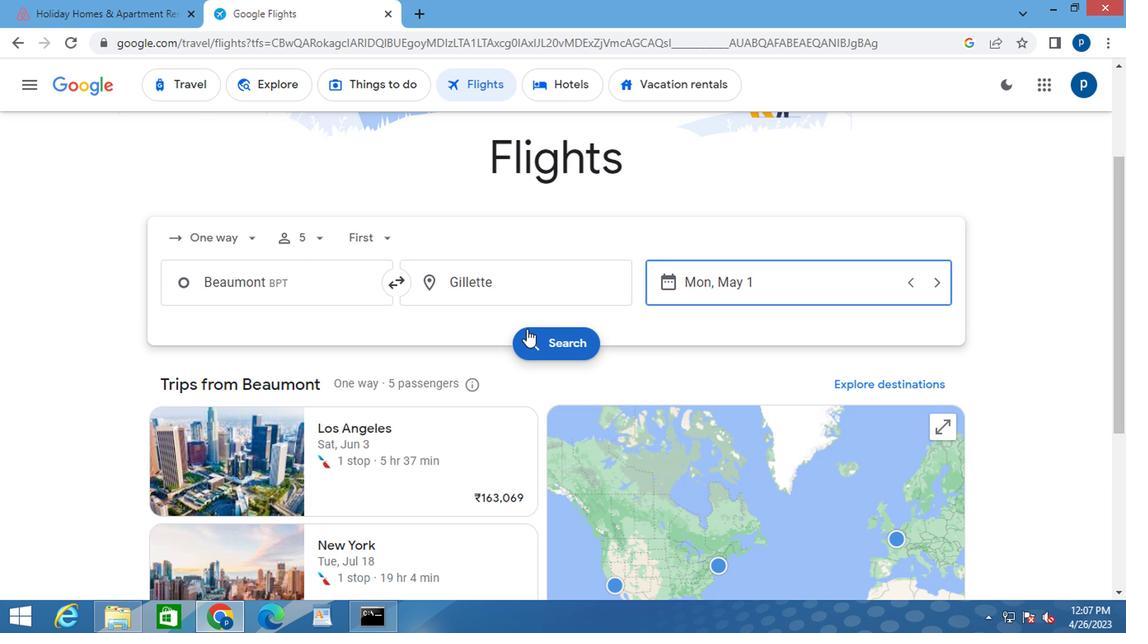 
Action: Mouse moved to (135, 239)
Screenshot: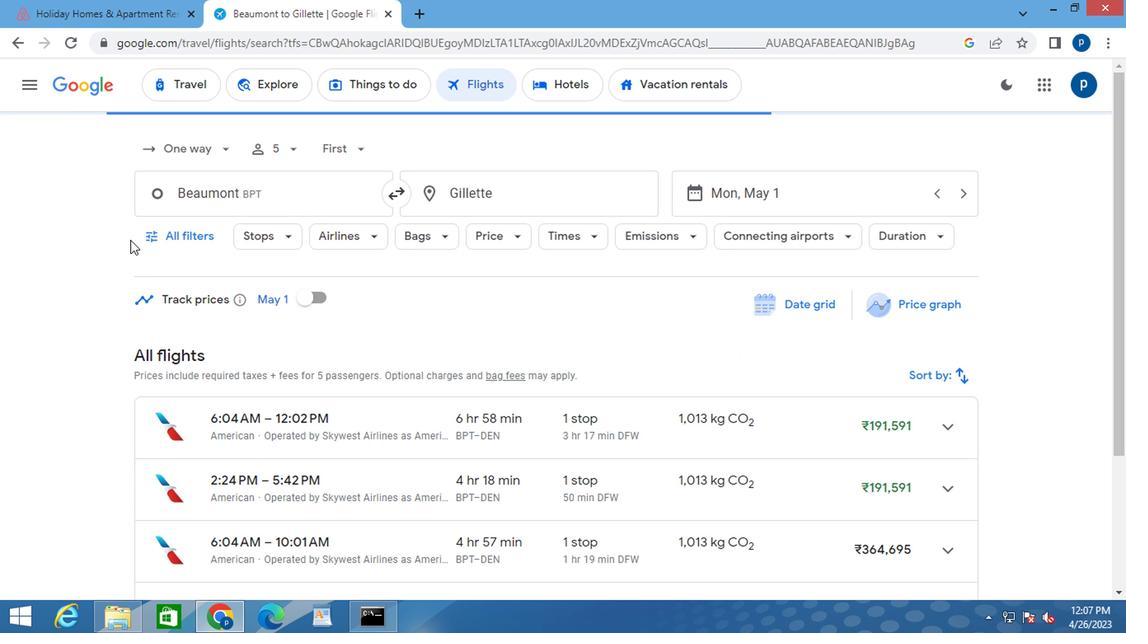 
Action: Mouse pressed left at (135, 239)
Screenshot: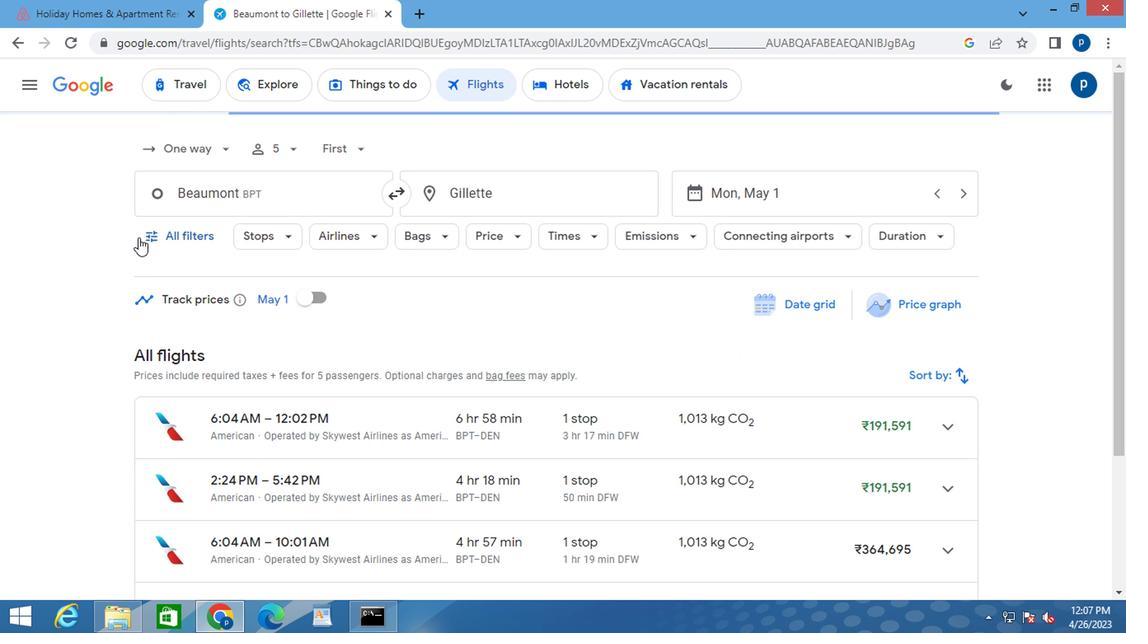 
Action: Mouse moved to (217, 373)
Screenshot: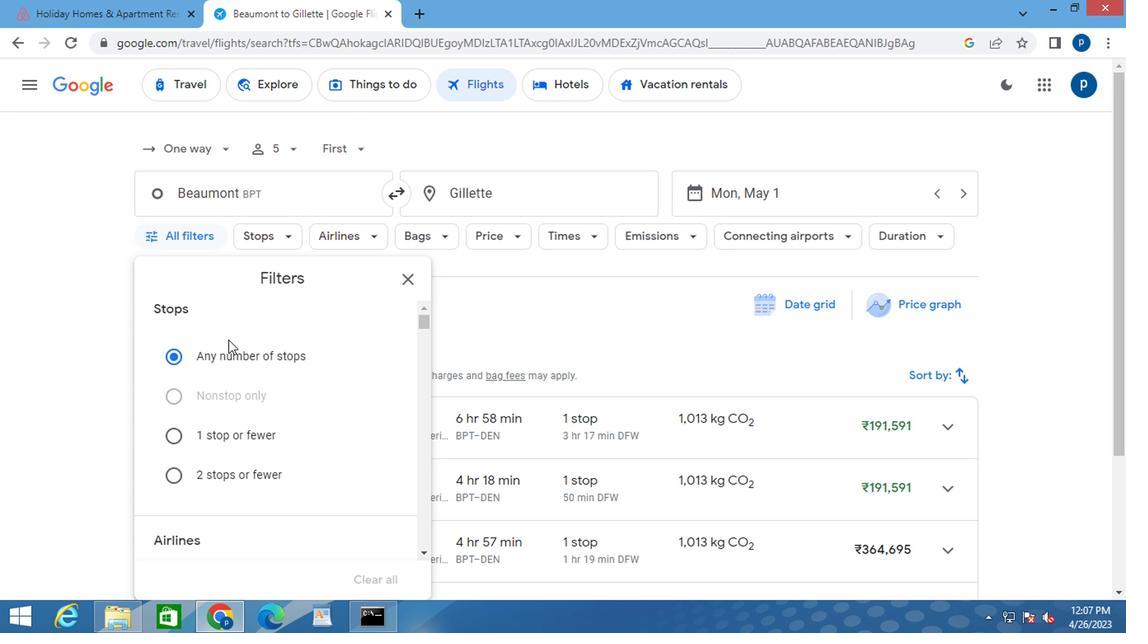 
Action: Mouse scrolled (217, 372) with delta (0, 0)
Screenshot: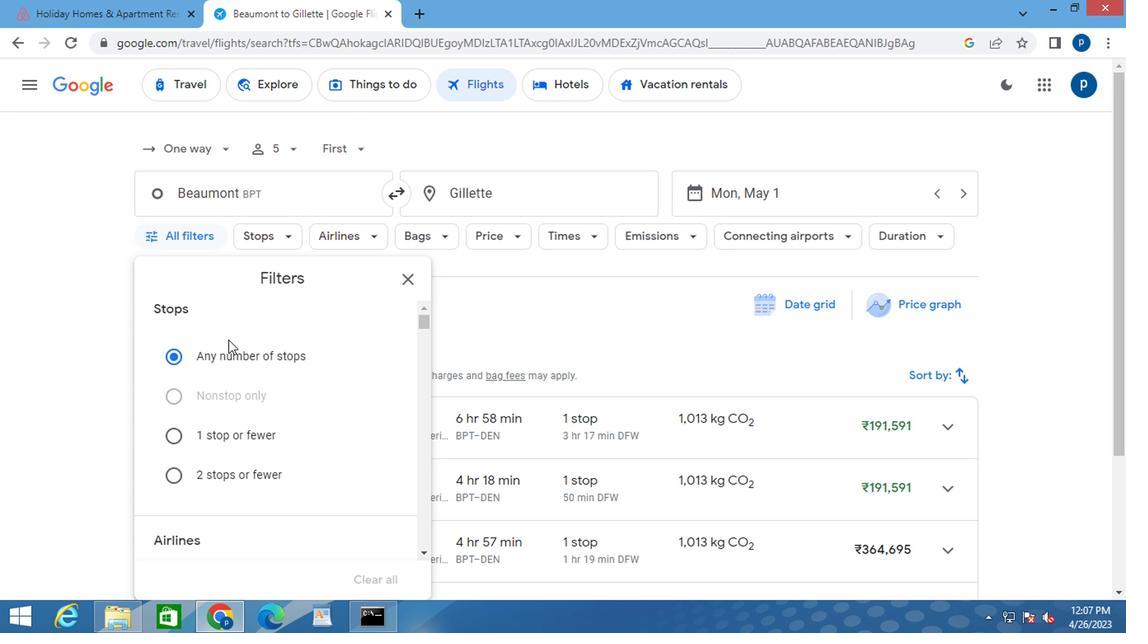 
Action: Mouse moved to (217, 374)
Screenshot: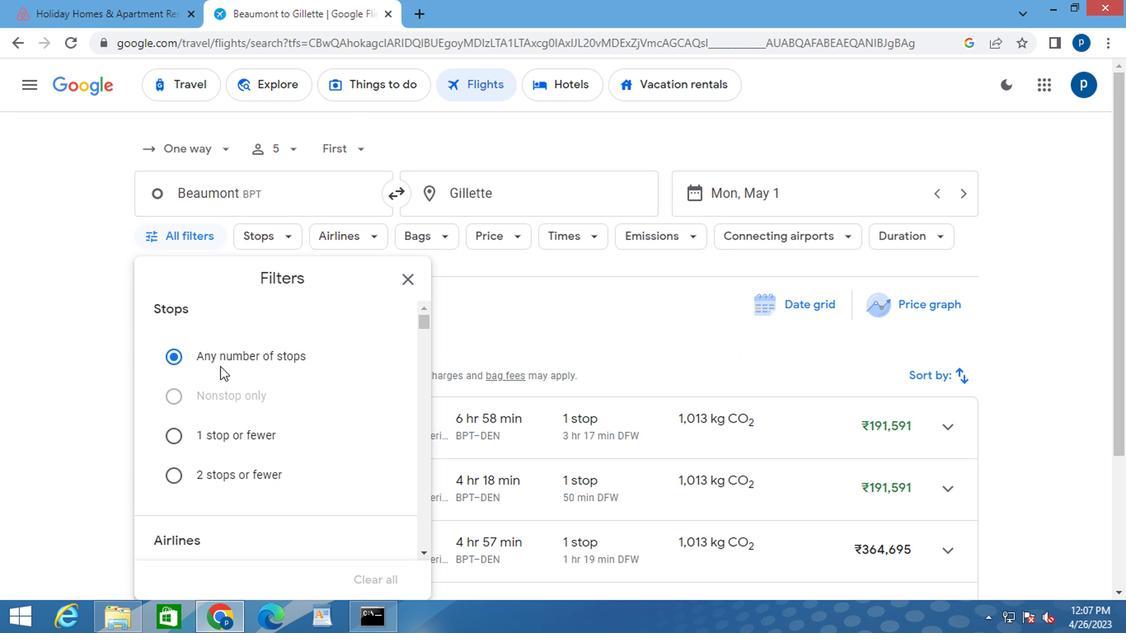 
Action: Mouse scrolled (217, 374) with delta (0, 0)
Screenshot: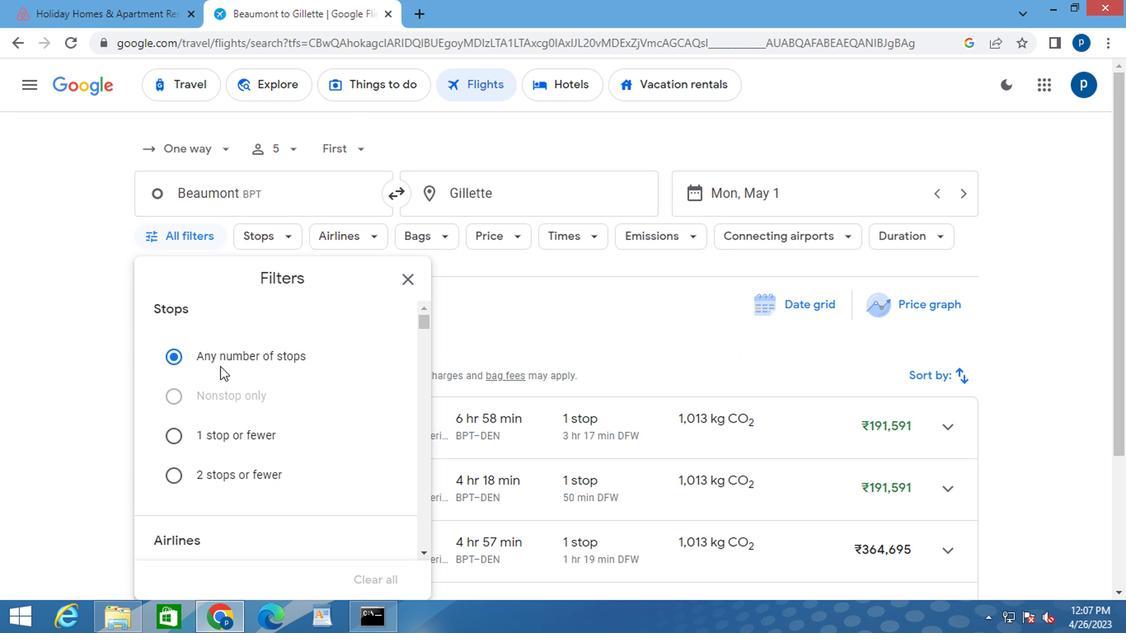 
Action: Mouse moved to (272, 424)
Screenshot: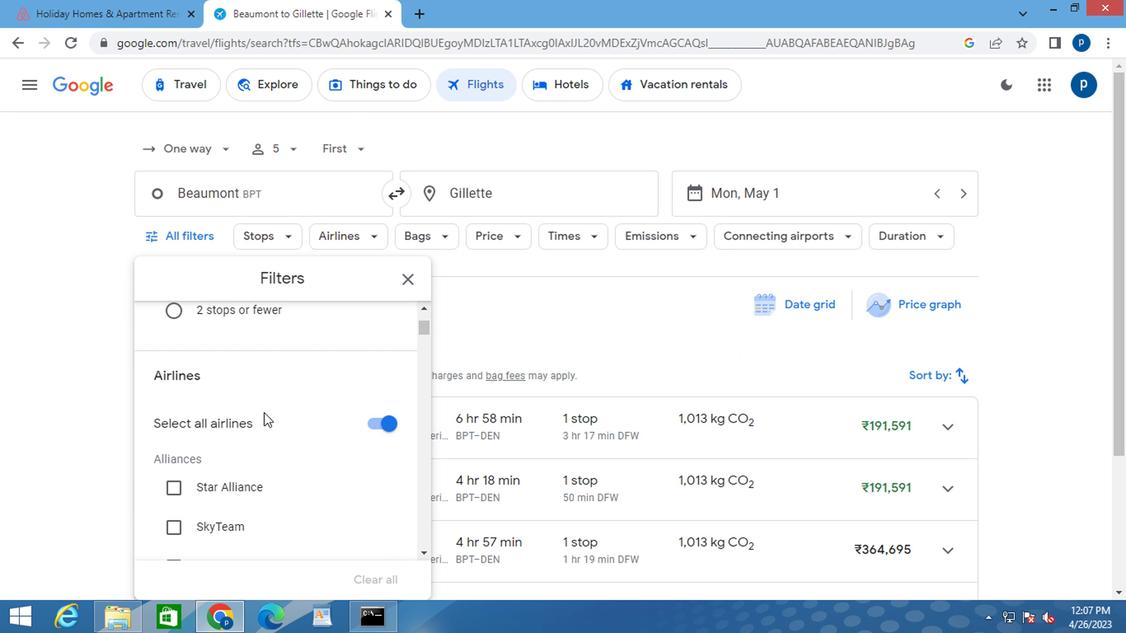 
Action: Mouse scrolled (272, 423) with delta (0, 0)
Screenshot: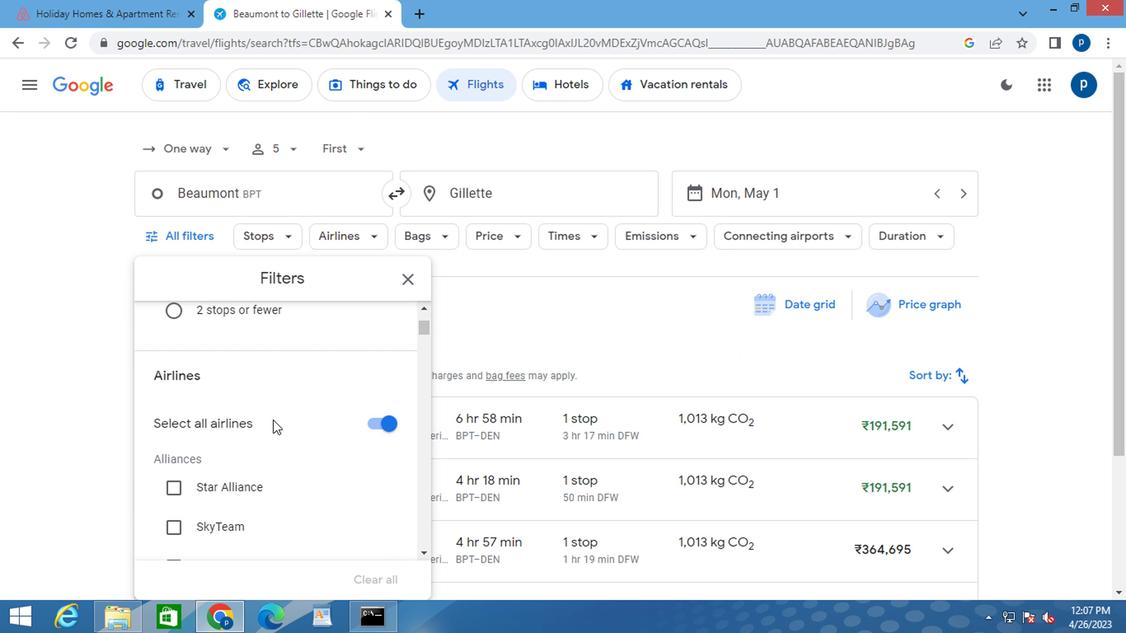
Action: Mouse scrolled (272, 423) with delta (0, 0)
Screenshot: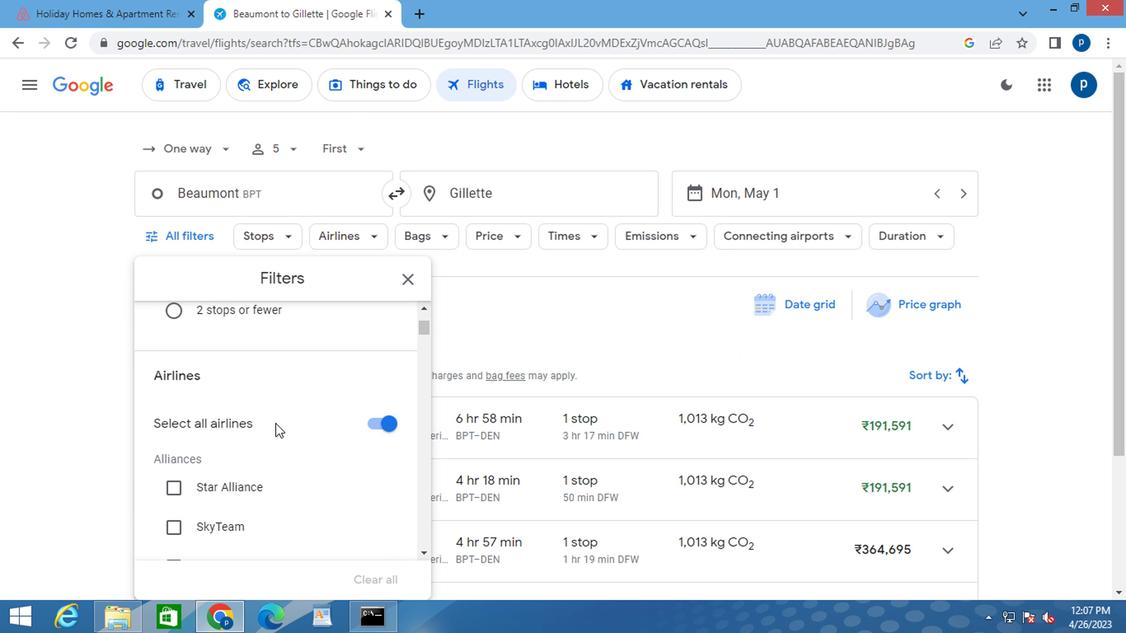 
Action: Mouse moved to (272, 424)
Screenshot: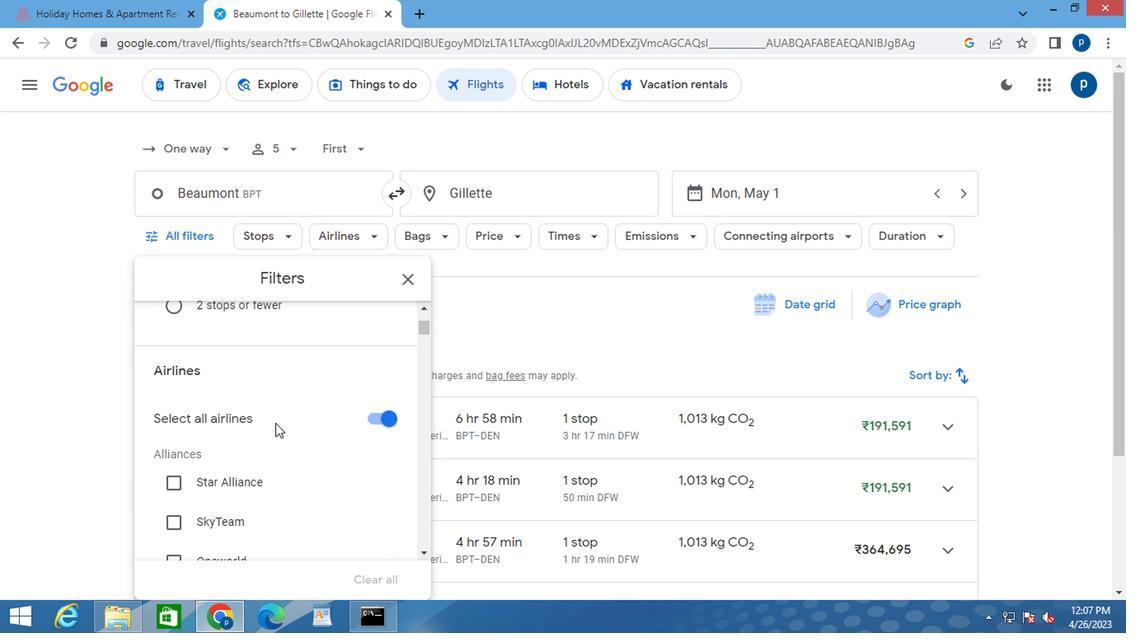 
Action: Mouse scrolled (272, 423) with delta (0, 0)
Screenshot: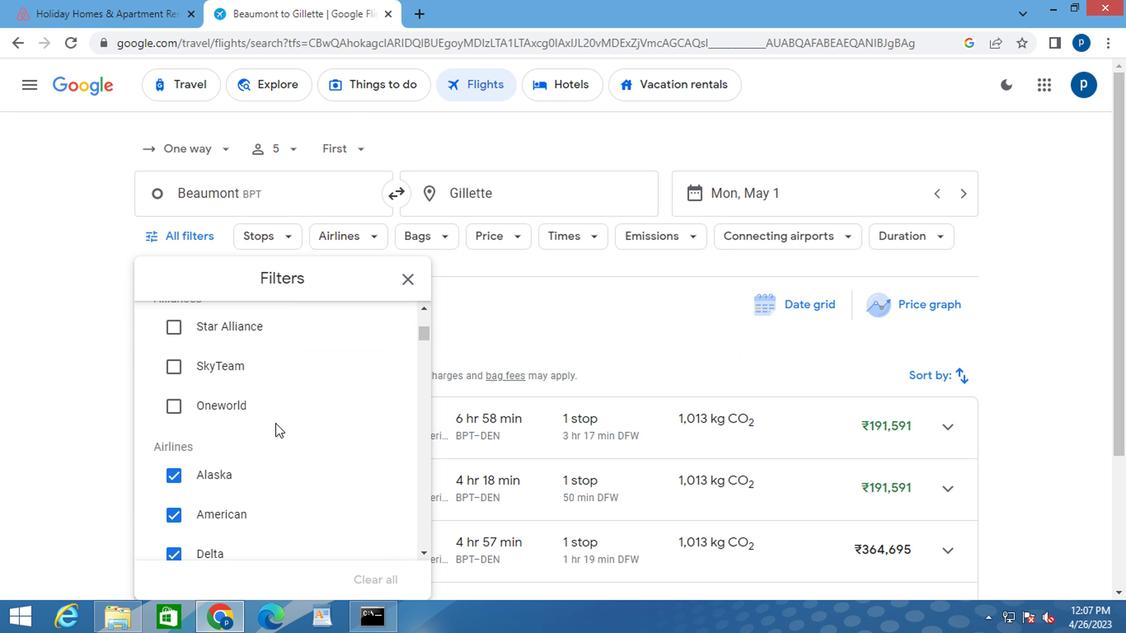 
Action: Mouse moved to (290, 426)
Screenshot: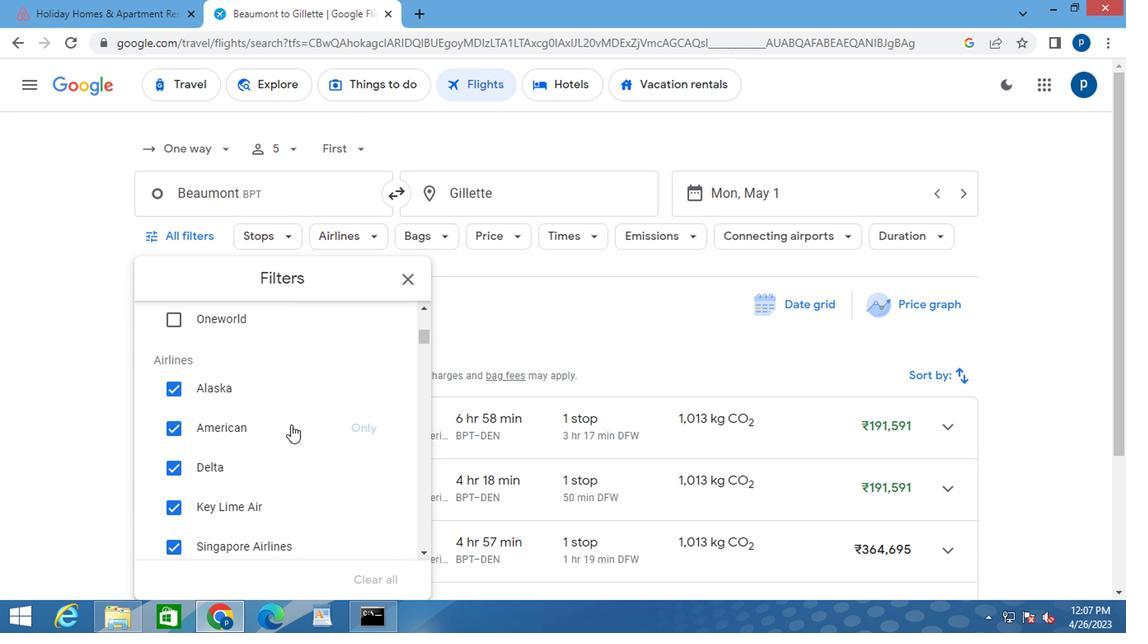 
Action: Mouse scrolled (290, 426) with delta (0, 0)
Screenshot: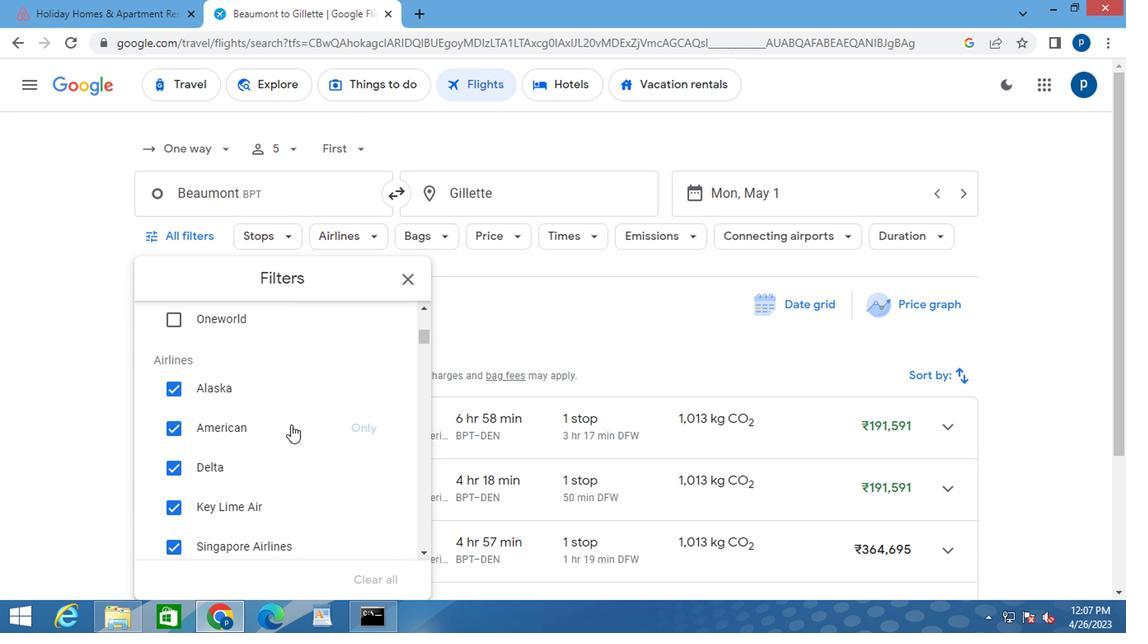 
Action: Mouse moved to (290, 418)
Screenshot: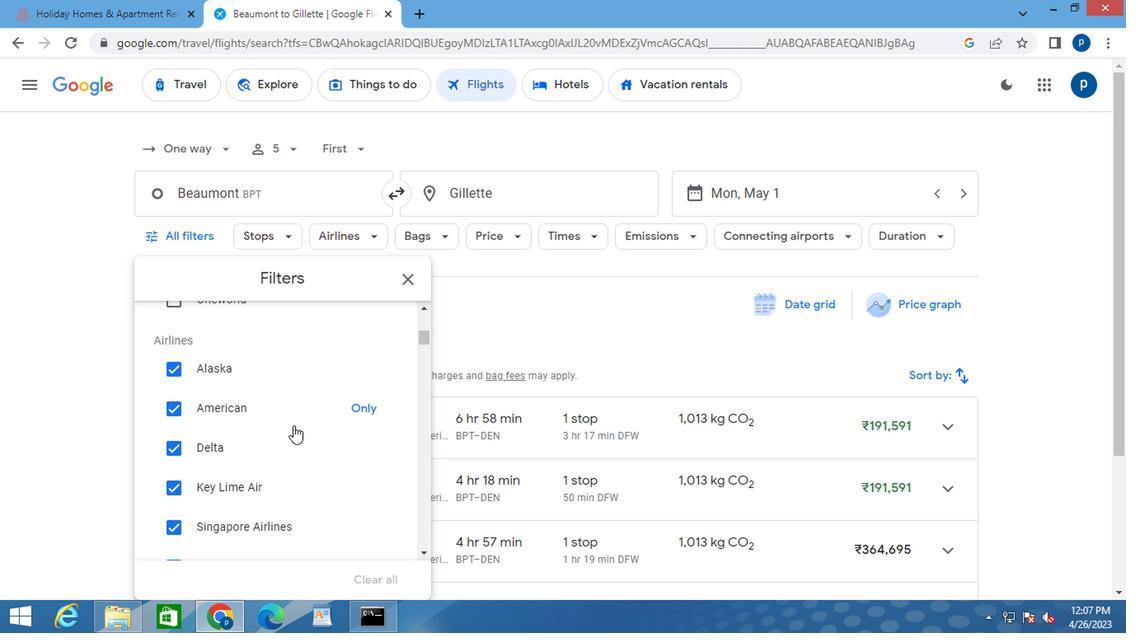 
Action: Mouse scrolled (290, 417) with delta (0, 0)
Screenshot: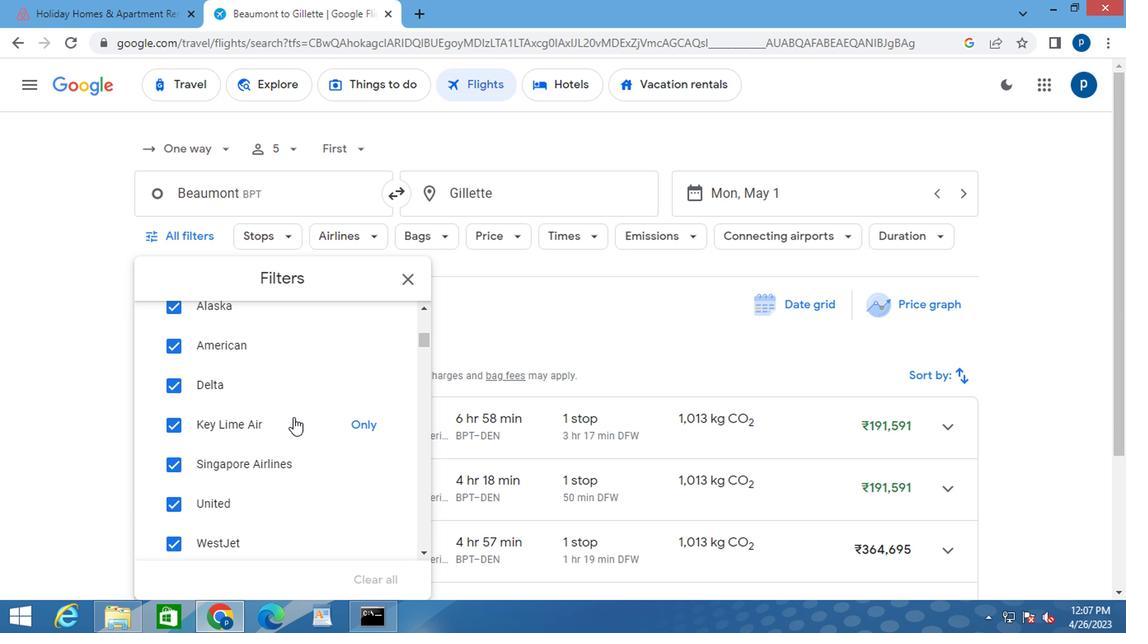 
Action: Mouse scrolled (290, 417) with delta (0, 0)
Screenshot: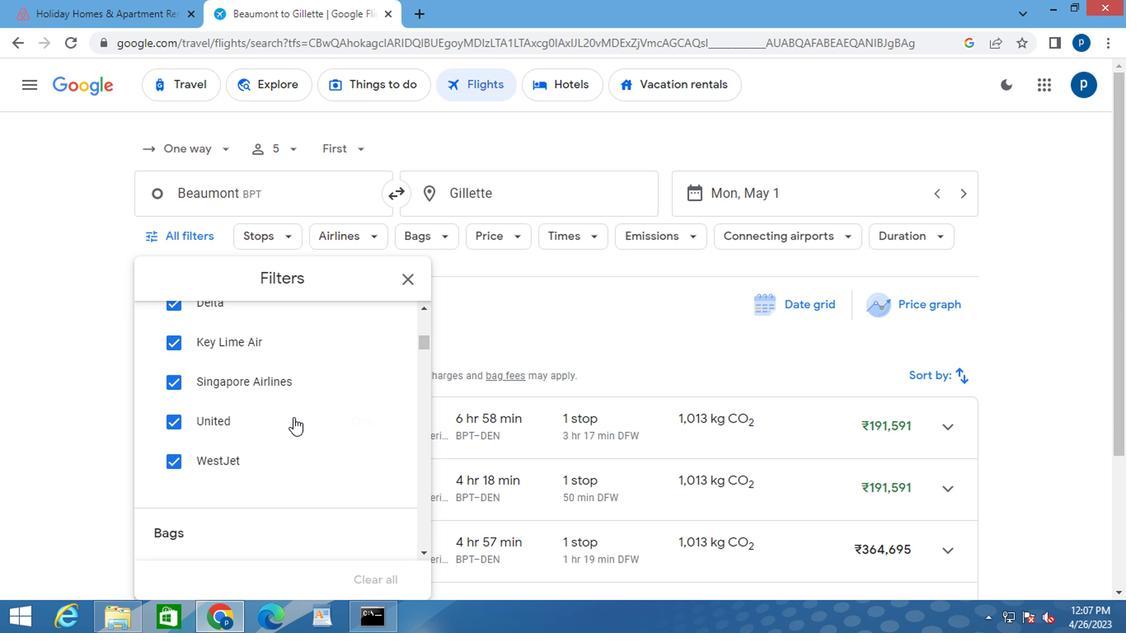 
Action: Mouse scrolled (290, 417) with delta (0, 0)
Screenshot: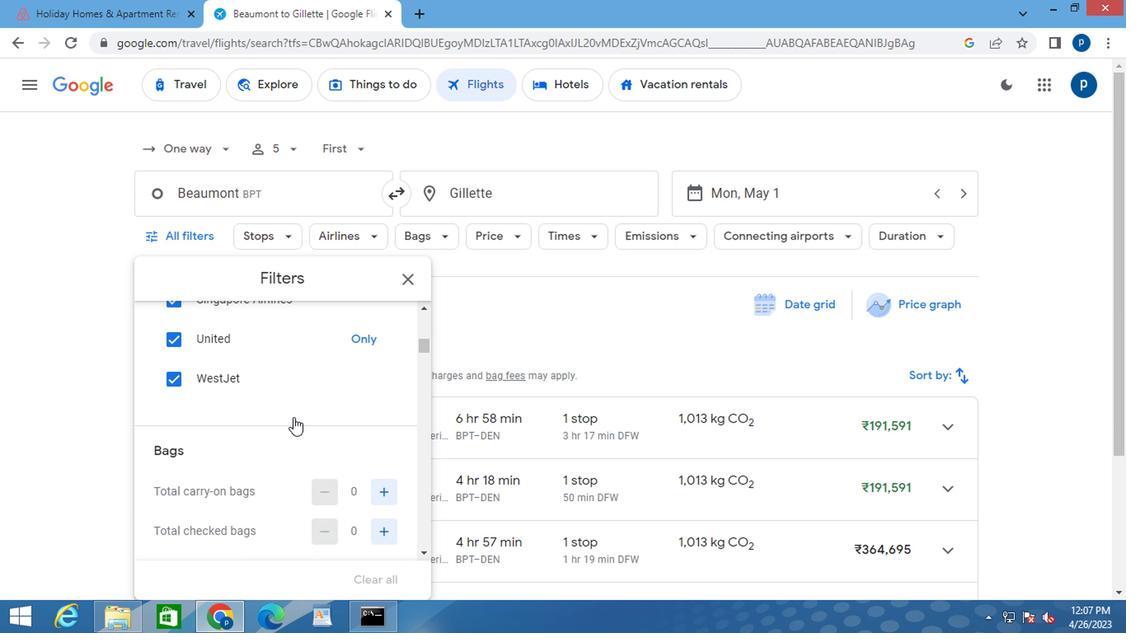 
Action: Mouse moved to (378, 415)
Screenshot: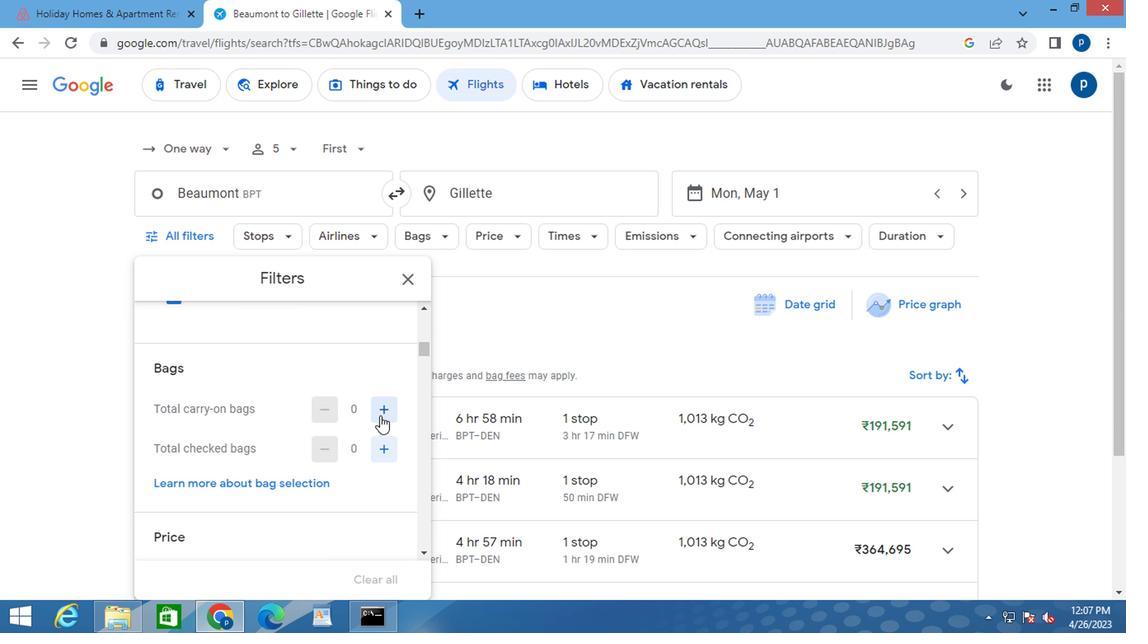 
Action: Mouse pressed left at (378, 415)
Screenshot: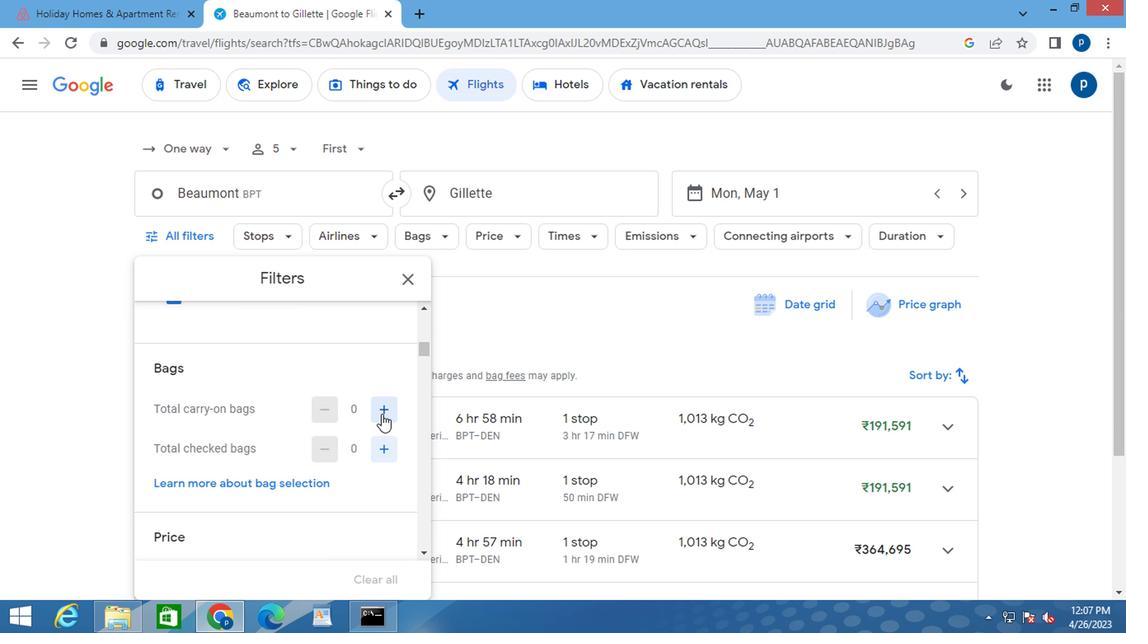 
Action: Mouse moved to (384, 453)
Screenshot: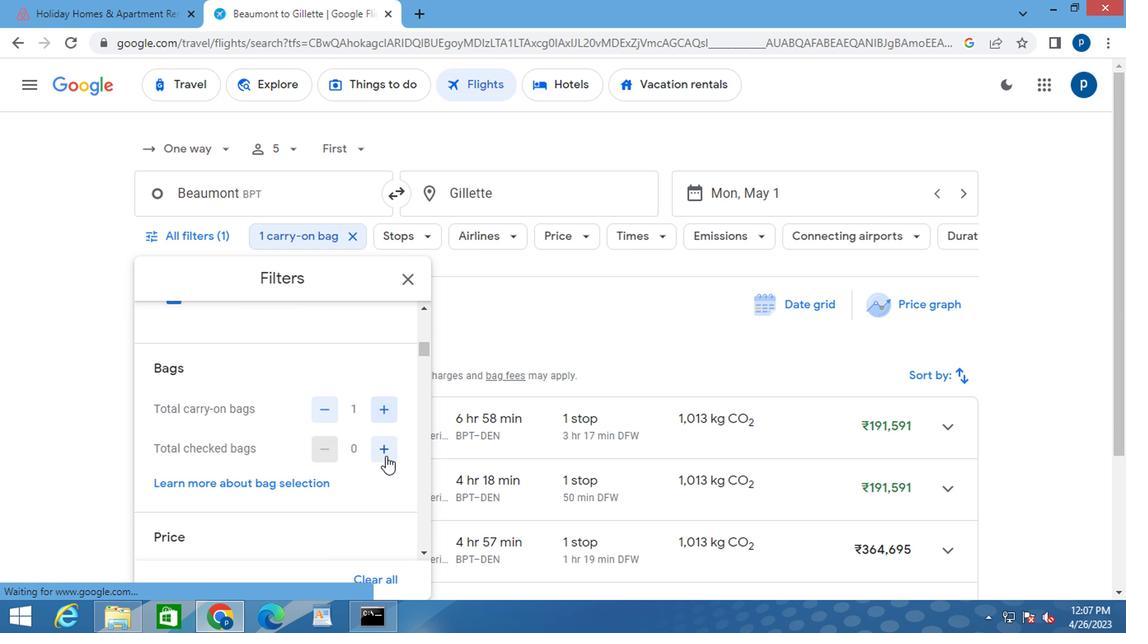 
Action: Mouse pressed left at (384, 453)
Screenshot: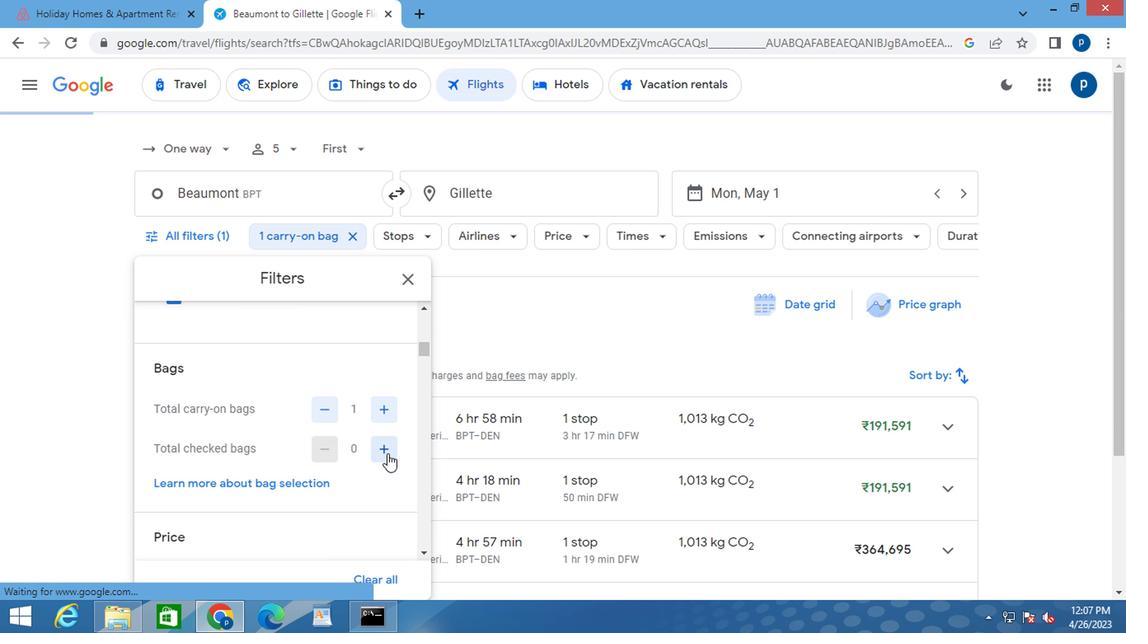 
Action: Mouse pressed left at (384, 453)
Screenshot: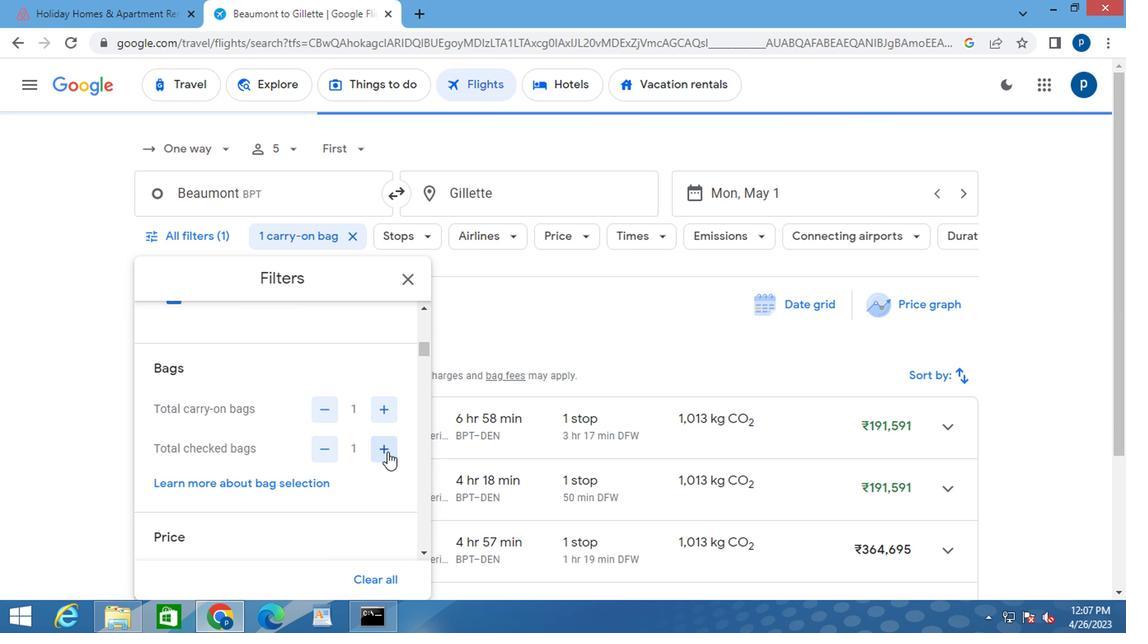 
Action: Mouse pressed left at (384, 453)
Screenshot: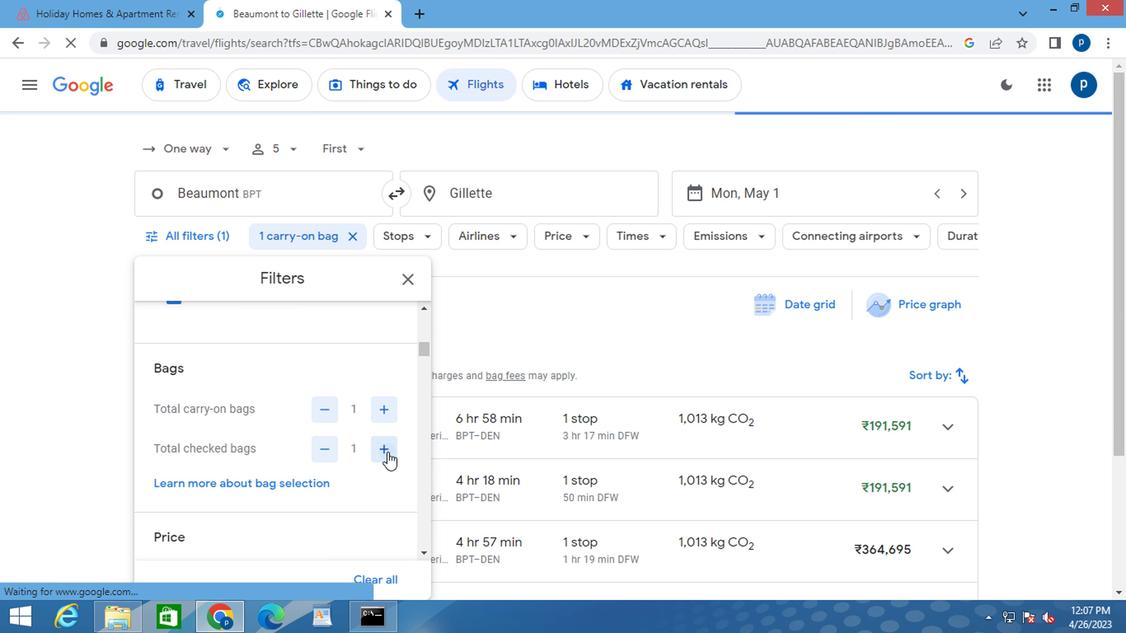 
Action: Mouse pressed left at (384, 453)
Screenshot: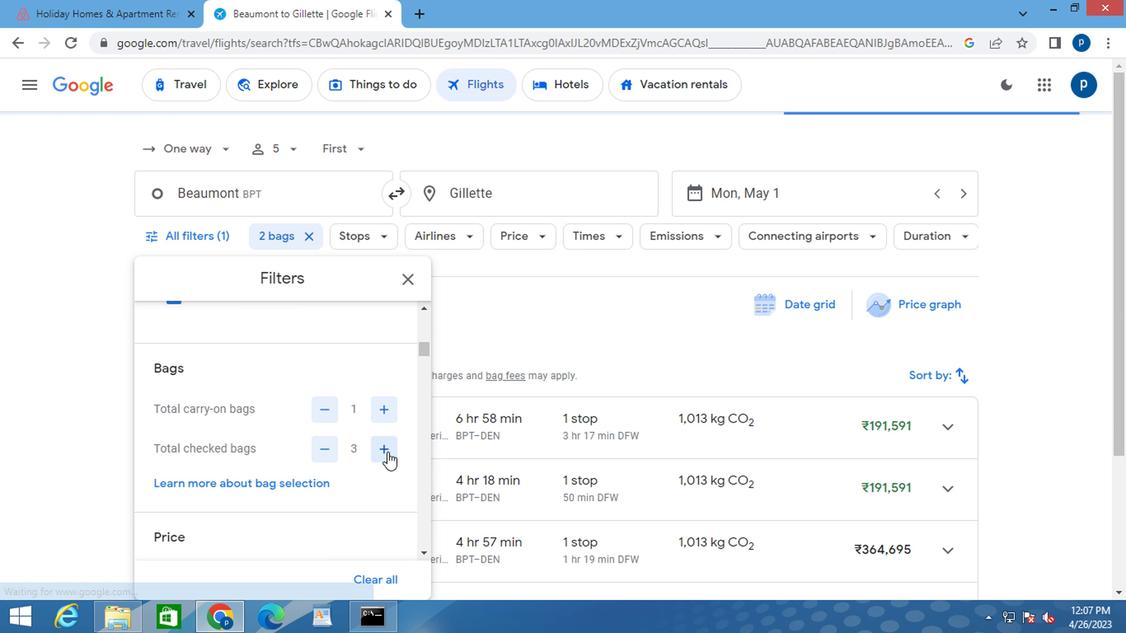 
Action: Mouse pressed left at (384, 453)
Screenshot: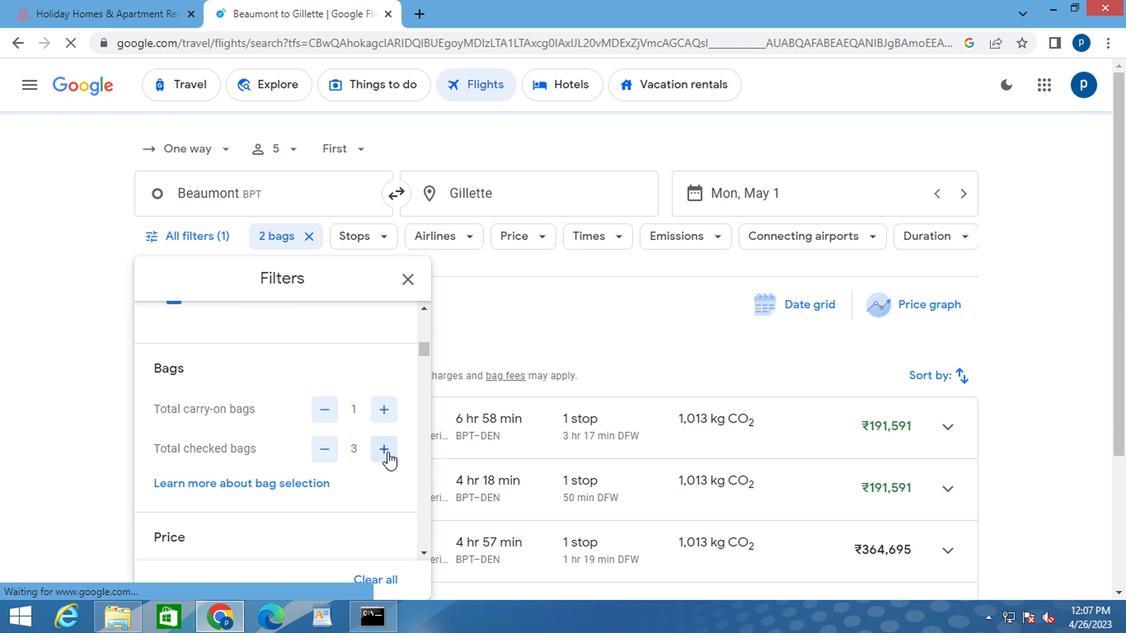 
Action: Mouse moved to (336, 473)
Screenshot: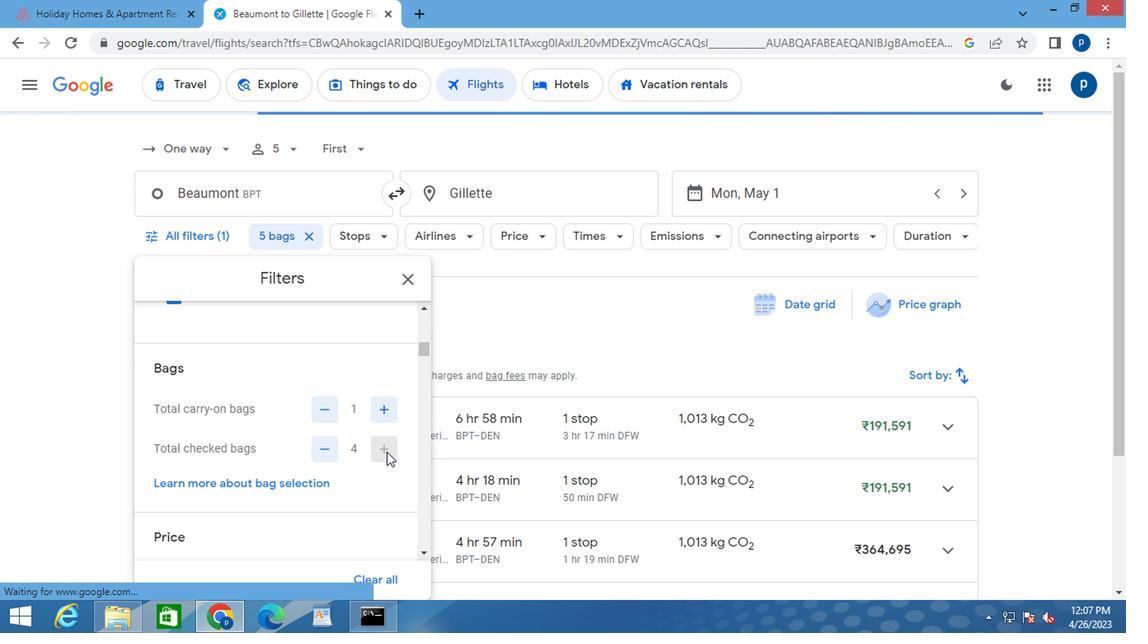 
Action: Mouse scrolled (336, 472) with delta (0, 0)
Screenshot: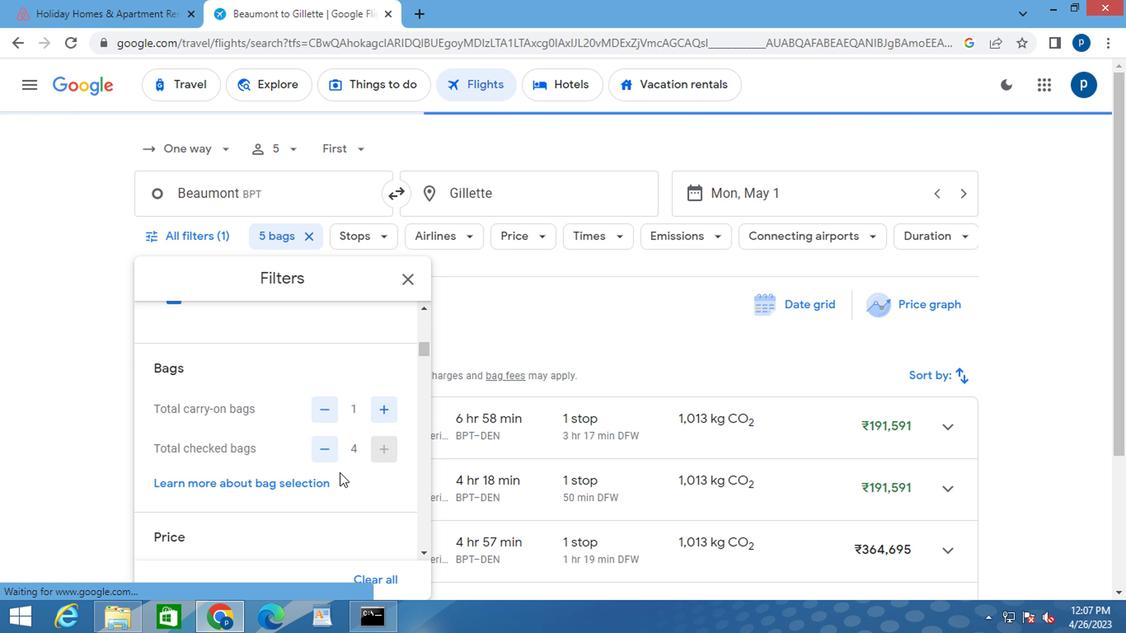 
Action: Mouse scrolled (336, 472) with delta (0, 0)
Screenshot: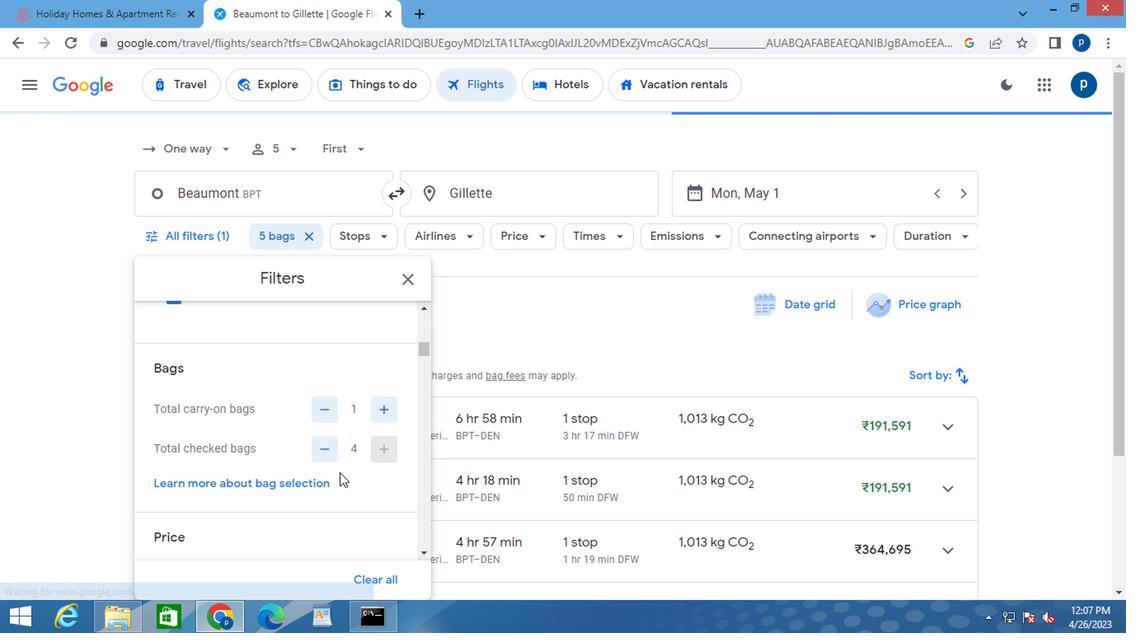 
Action: Mouse moved to (384, 453)
Screenshot: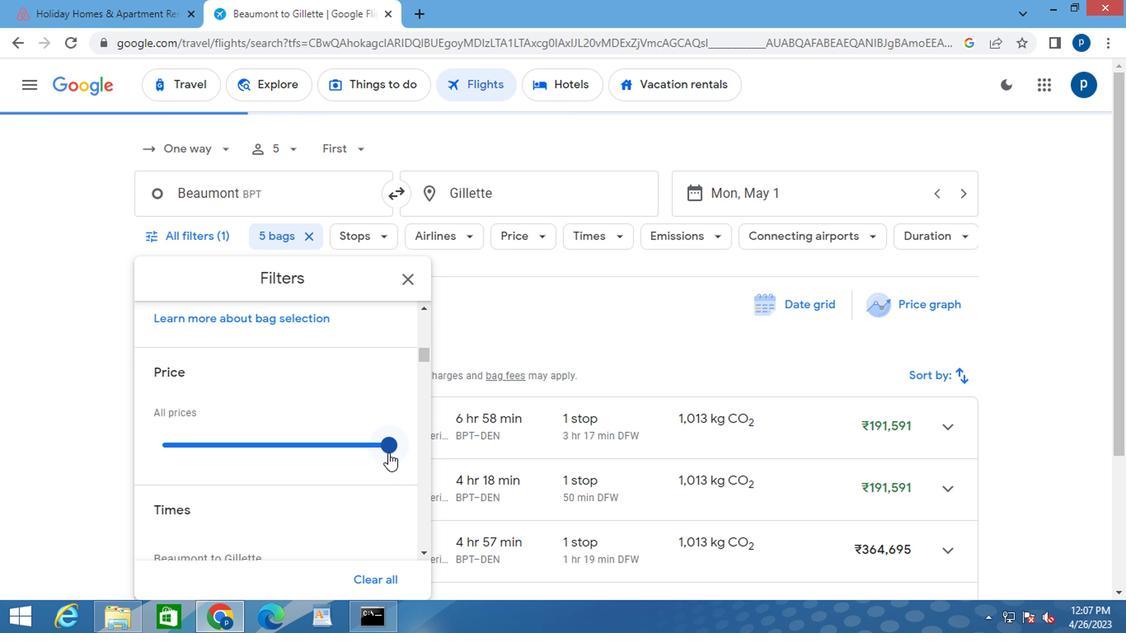 
Action: Mouse pressed left at (384, 453)
Screenshot: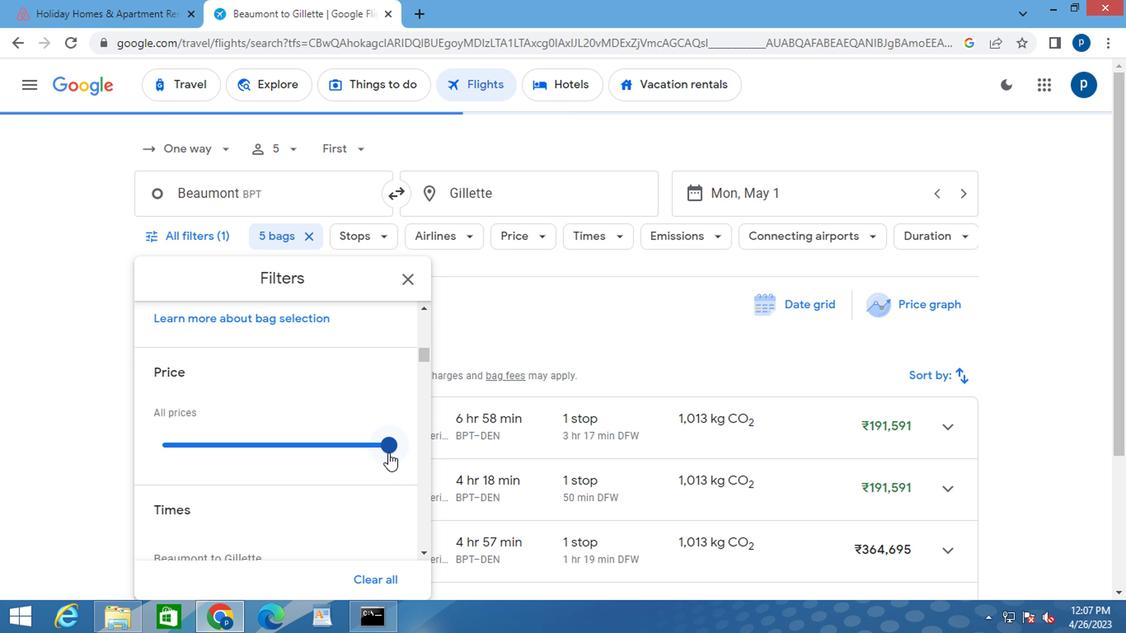 
Action: Mouse moved to (194, 446)
Screenshot: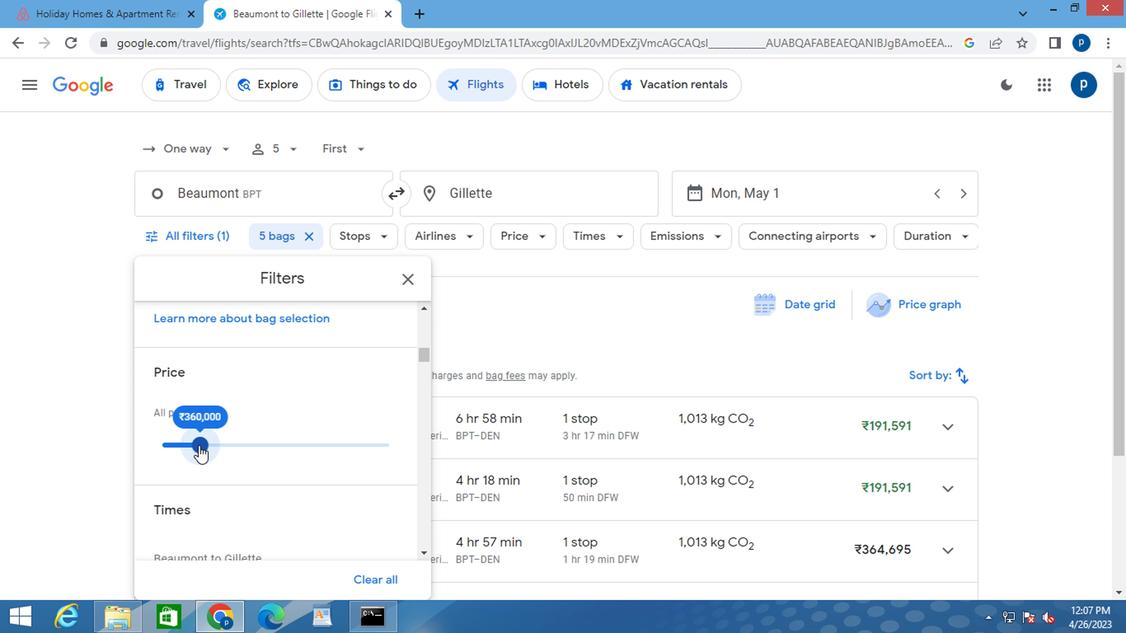 
Action: Key pressed <Key.left><Key.left><Key.left><Key.right>
Screenshot: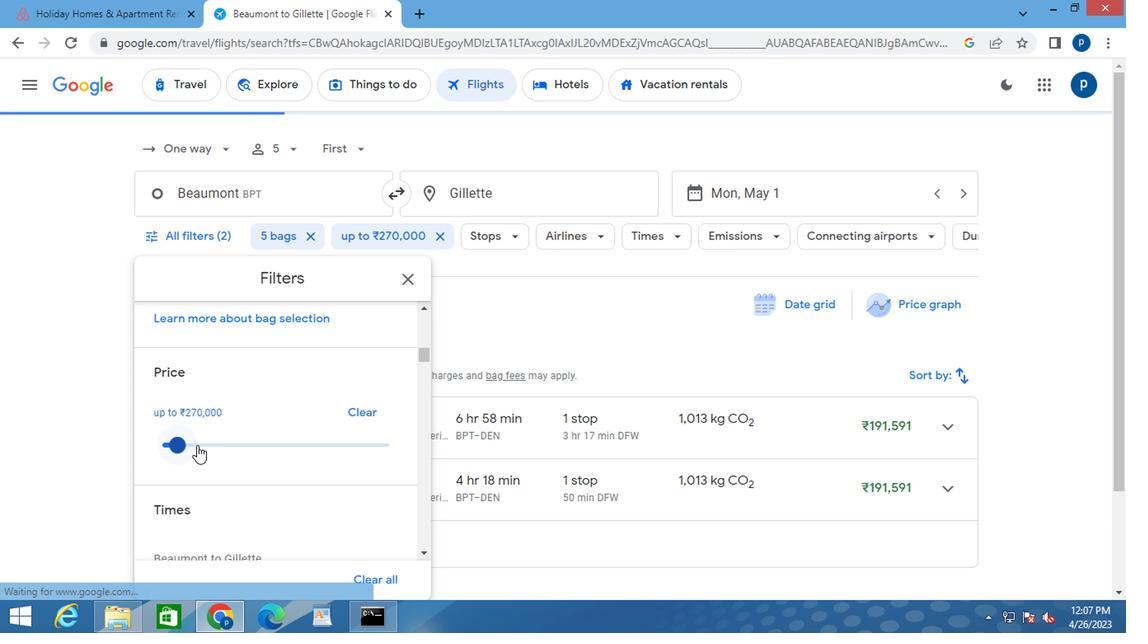 
Action: Mouse moved to (258, 504)
Screenshot: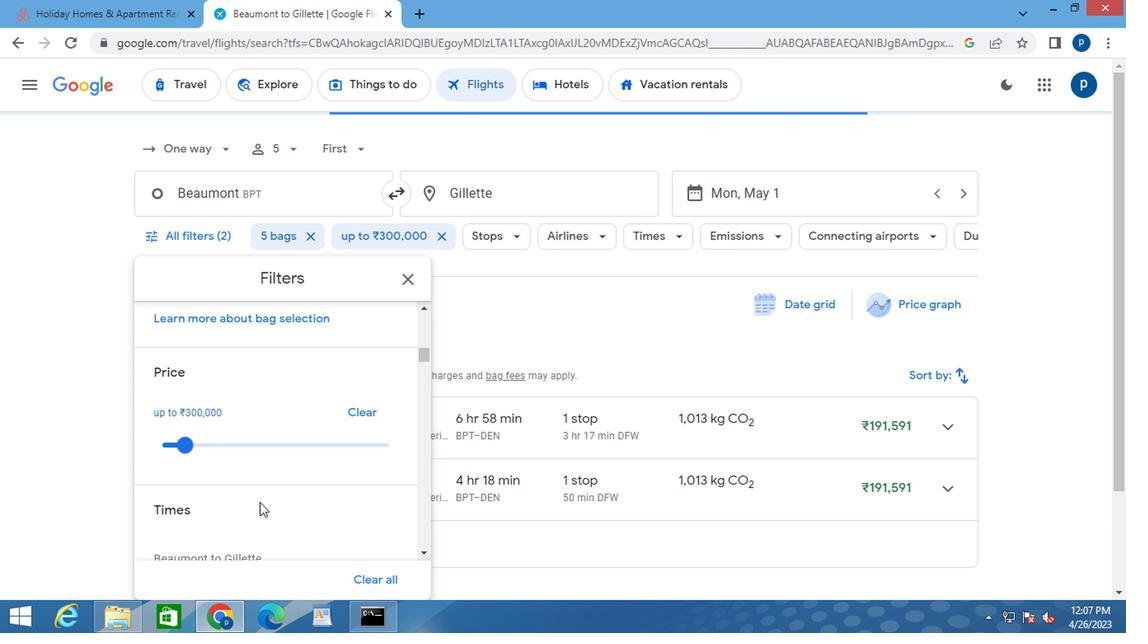 
Action: Mouse scrolled (258, 504) with delta (0, 0)
Screenshot: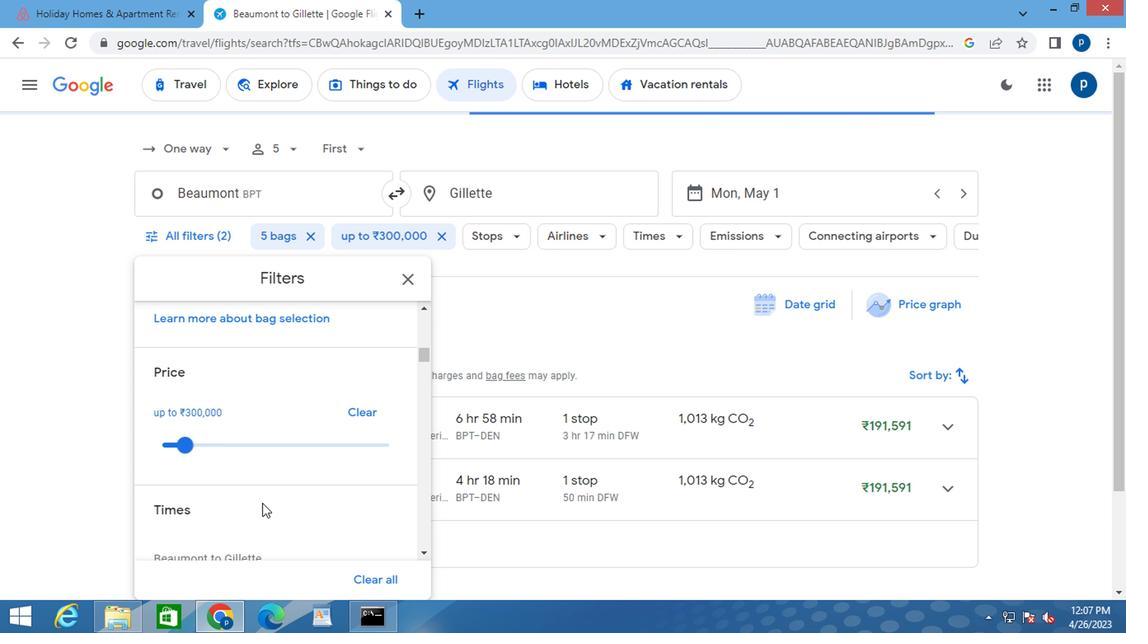 
Action: Mouse scrolled (258, 504) with delta (0, 0)
Screenshot: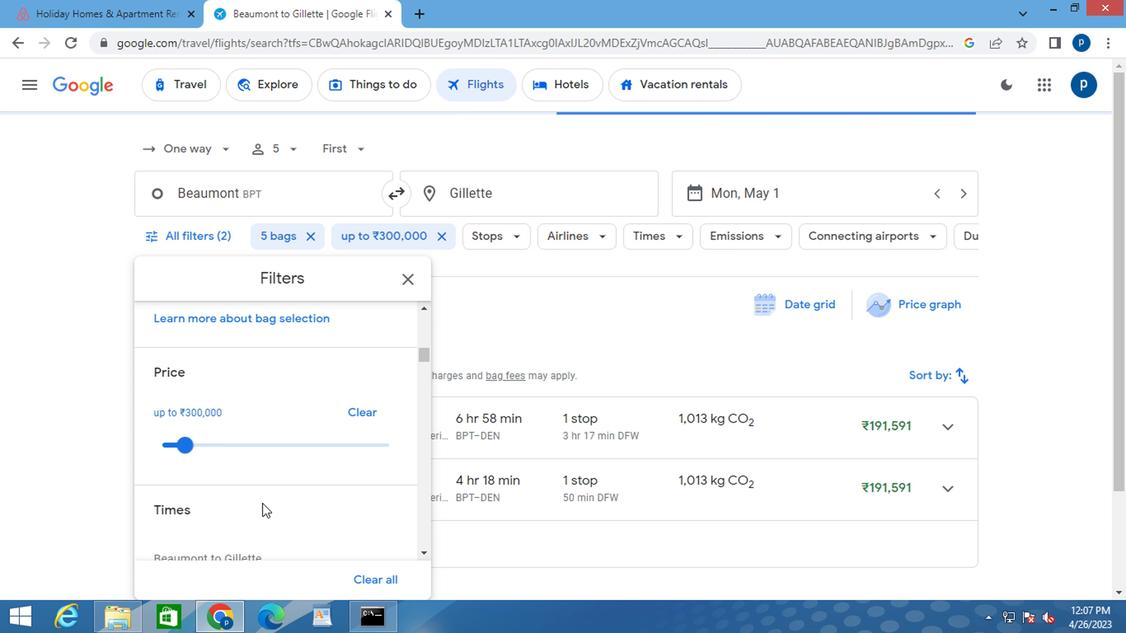 
Action: Mouse moved to (164, 468)
Screenshot: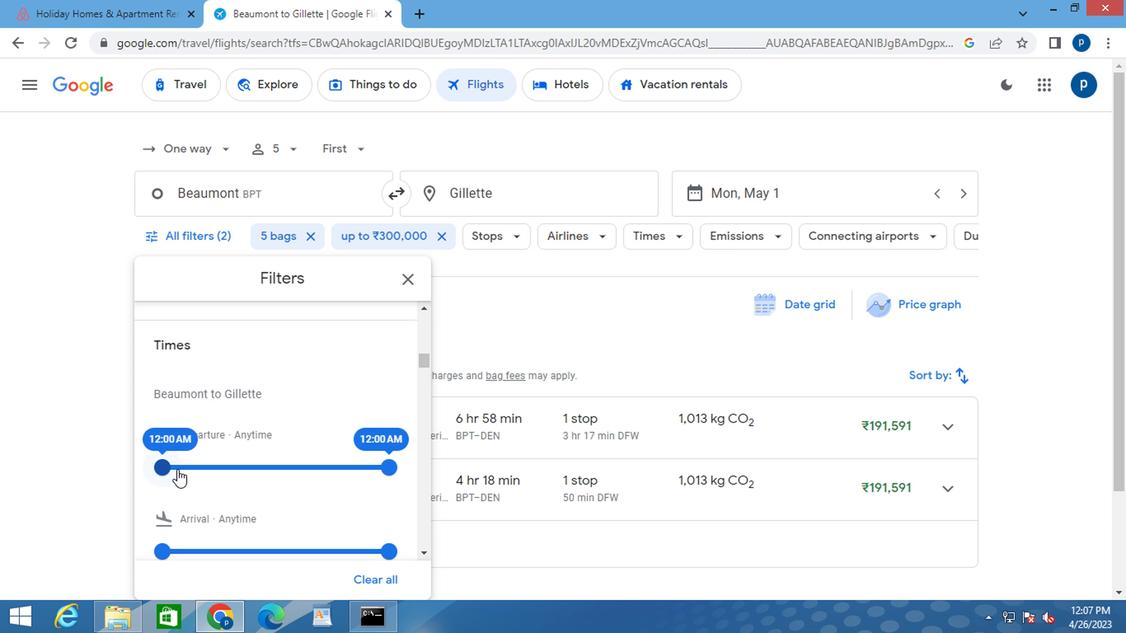 
Action: Mouse pressed left at (164, 468)
Screenshot: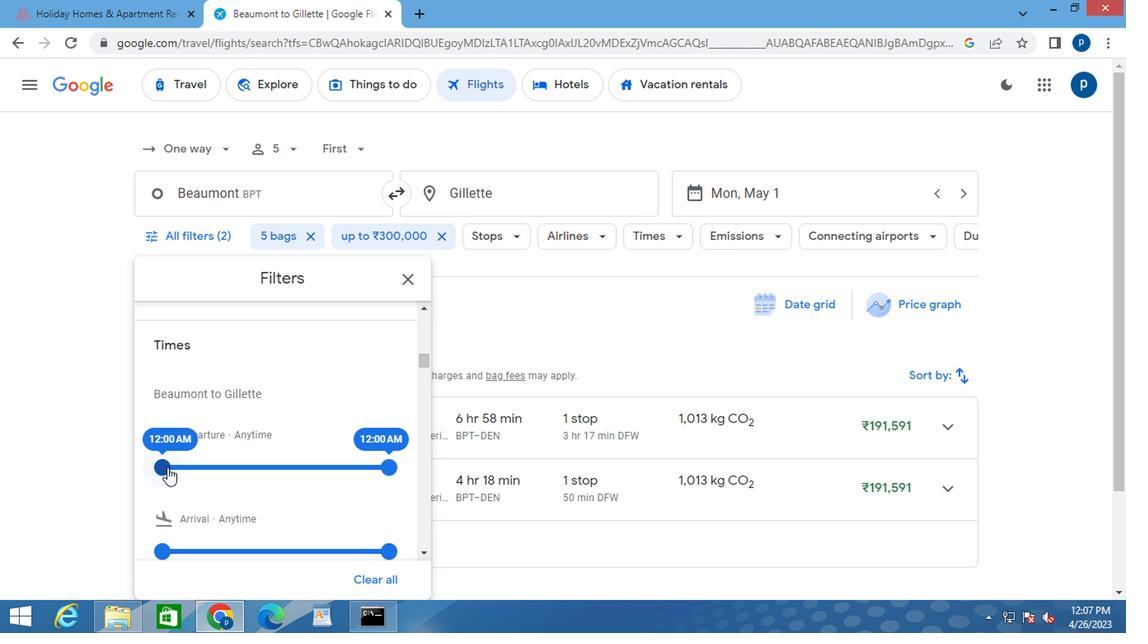 
Action: Mouse moved to (383, 471)
Screenshot: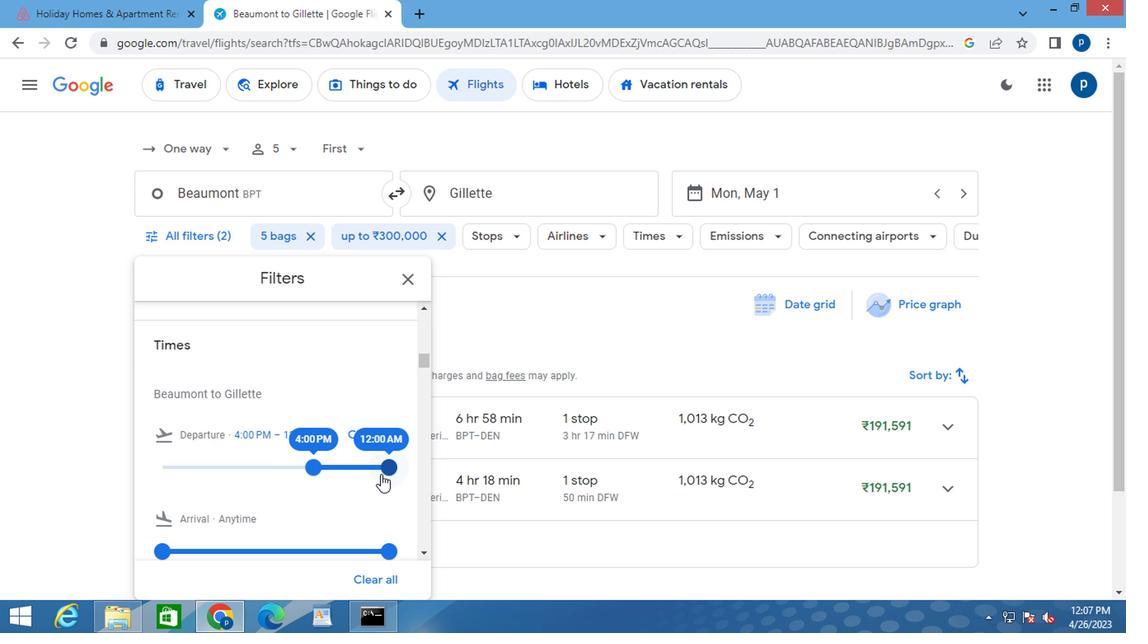 
Action: Mouse pressed left at (383, 471)
Screenshot: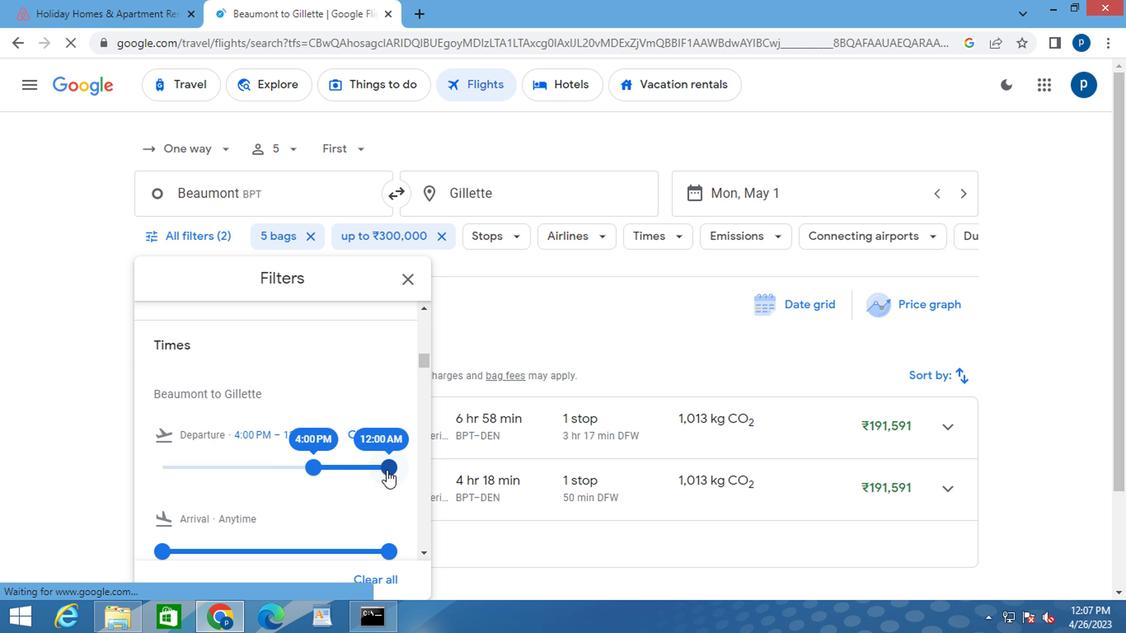 
Action: Mouse moved to (406, 284)
Screenshot: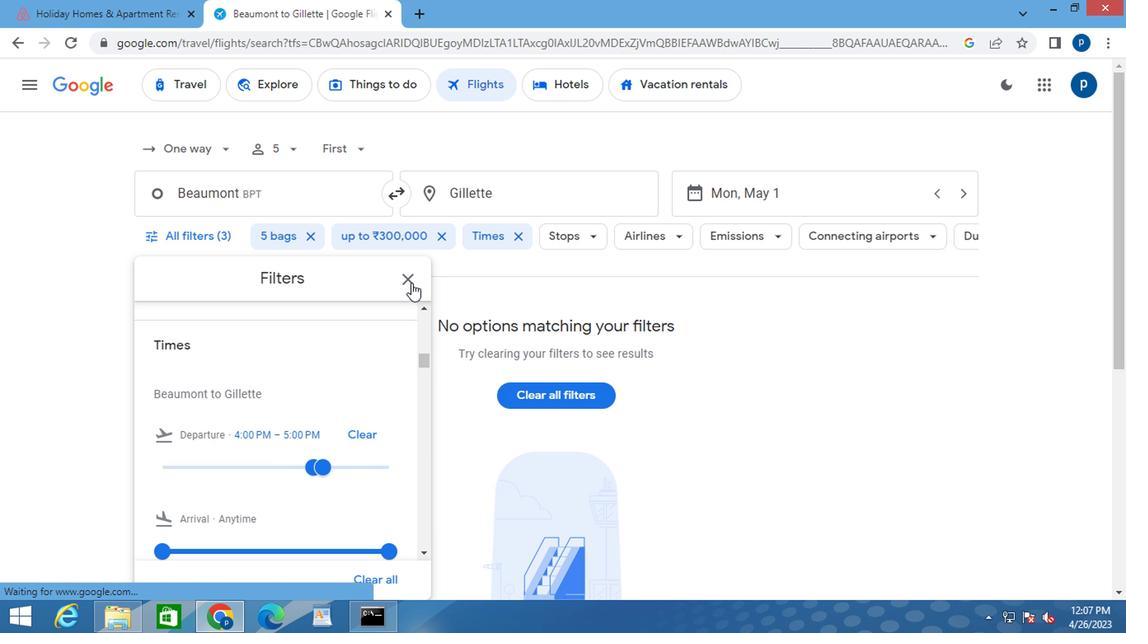 
Action: Mouse pressed left at (406, 284)
Screenshot: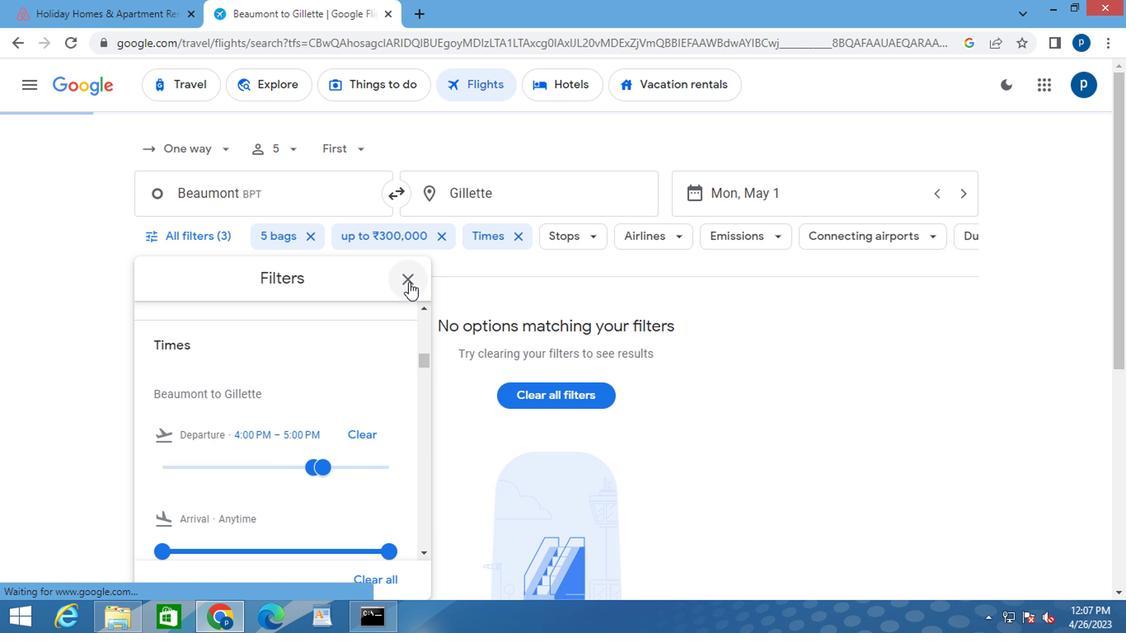 
Action: Mouse moved to (404, 282)
Screenshot: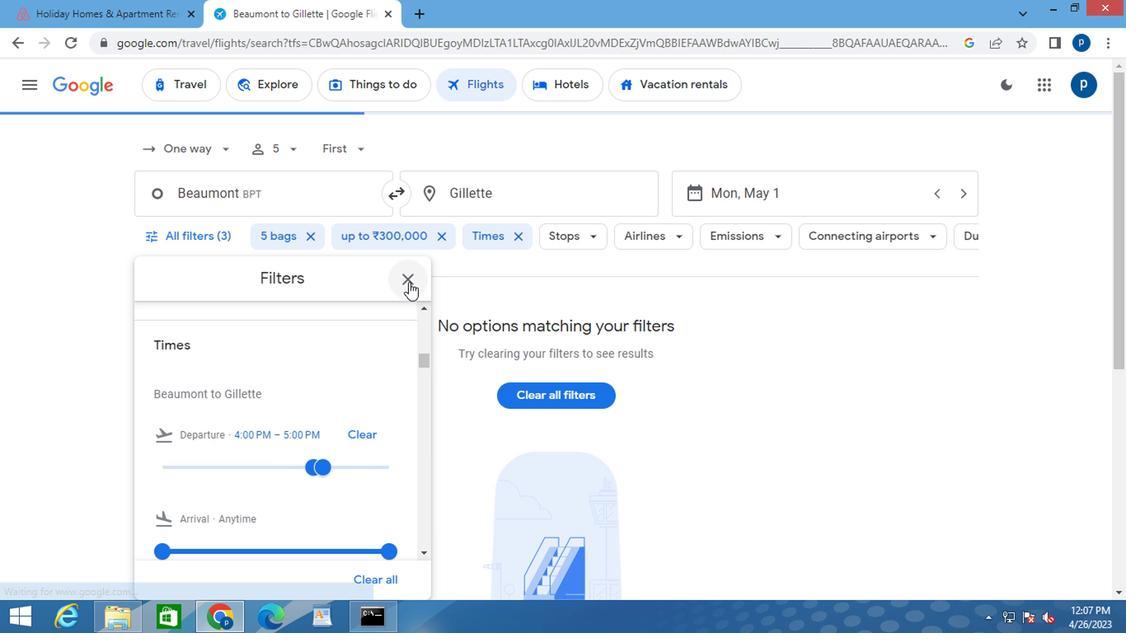 
